 Task: Open Card Social Media Content Review in Board Influencer Marketing Platforms and Tools to Workspace Branding Agencies and add a team member Softage.3@softage.net, a label Green, a checklist Farm-to-Table, an attachment from Trello, a color Green and finally, add a card description 'Develop and launch new social media marketing campaign for influencer partnerships' and a comment 'This task requires us to be proactive and anticipate potential challenges before they arise.'. Add a start date 'Jan 07, 1900' with a due date 'Jan 14, 1900'
Action: Mouse moved to (122, 57)
Screenshot: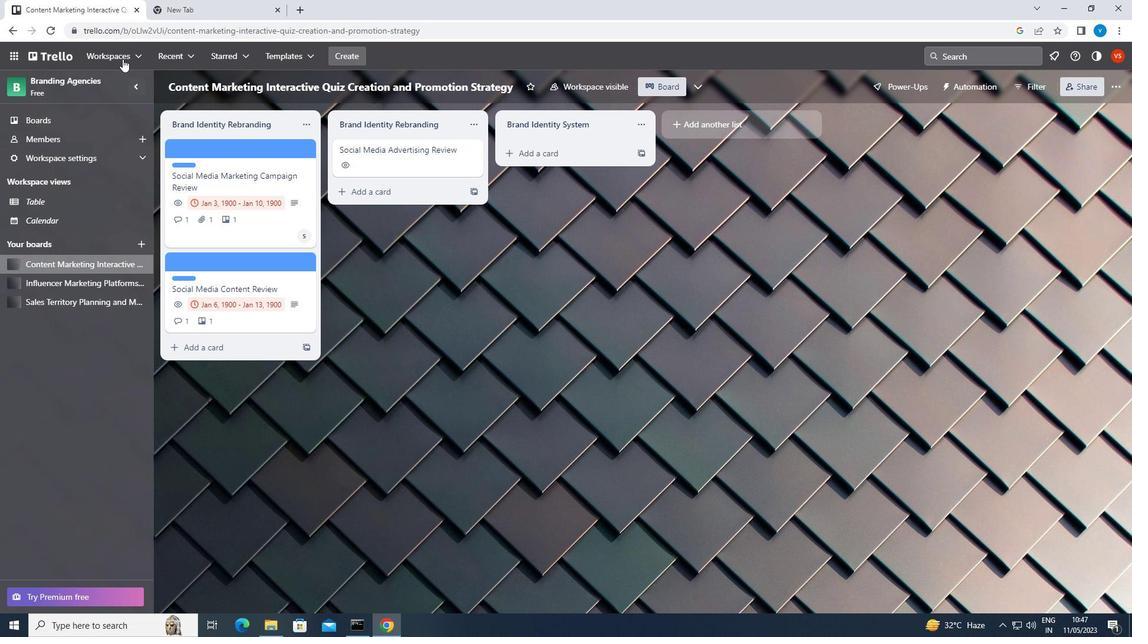 
Action: Mouse pressed left at (122, 57)
Screenshot: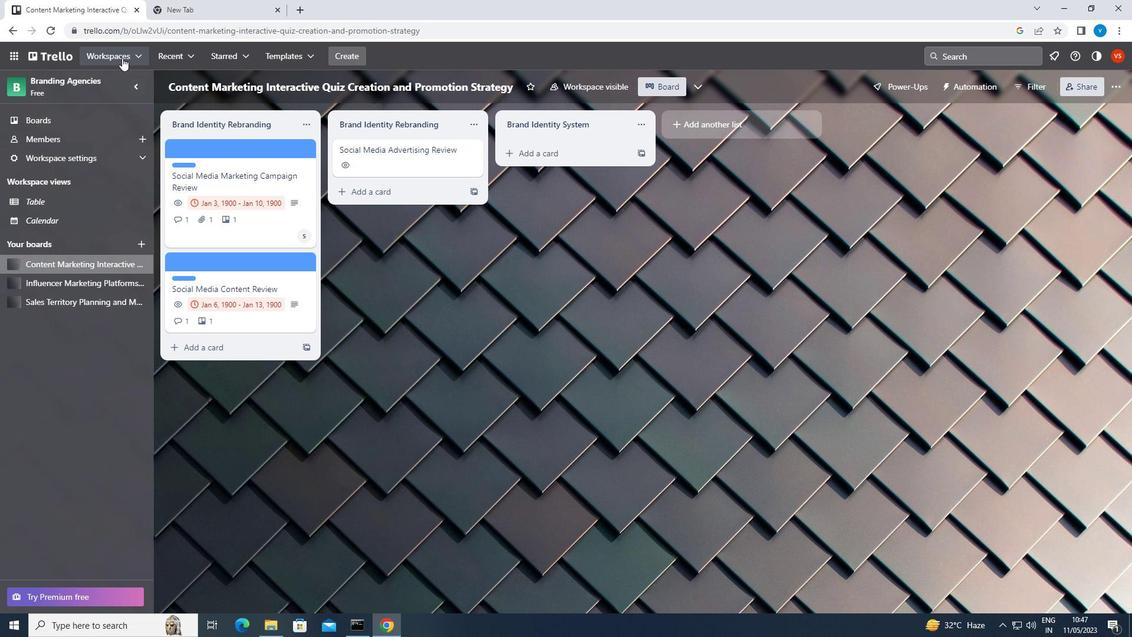 
Action: Mouse moved to (161, 218)
Screenshot: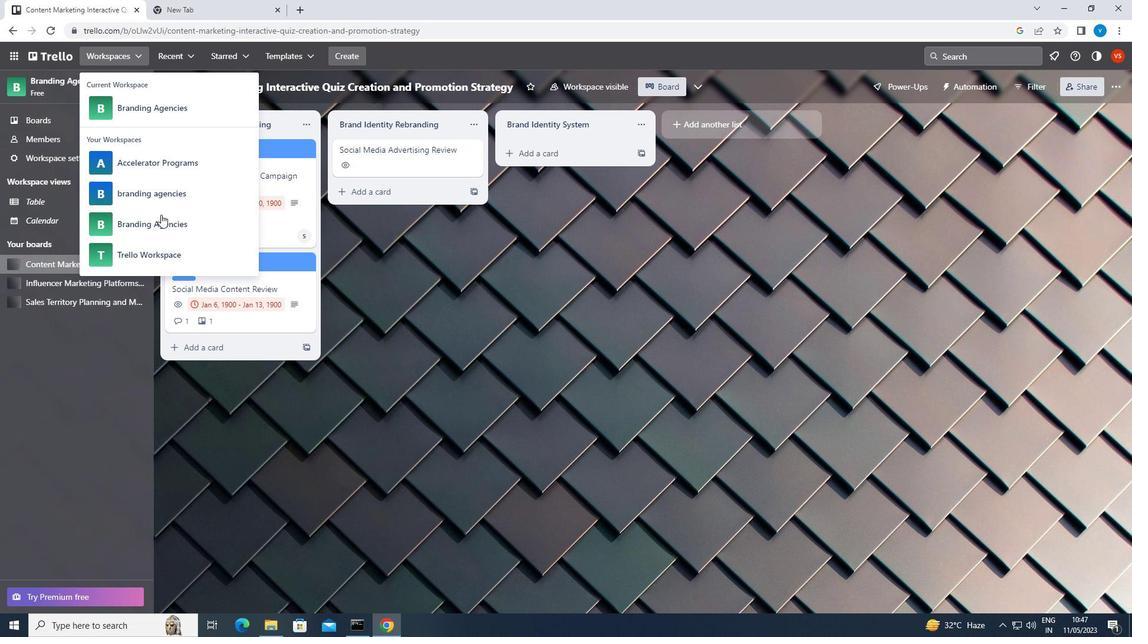 
Action: Mouse pressed left at (161, 218)
Screenshot: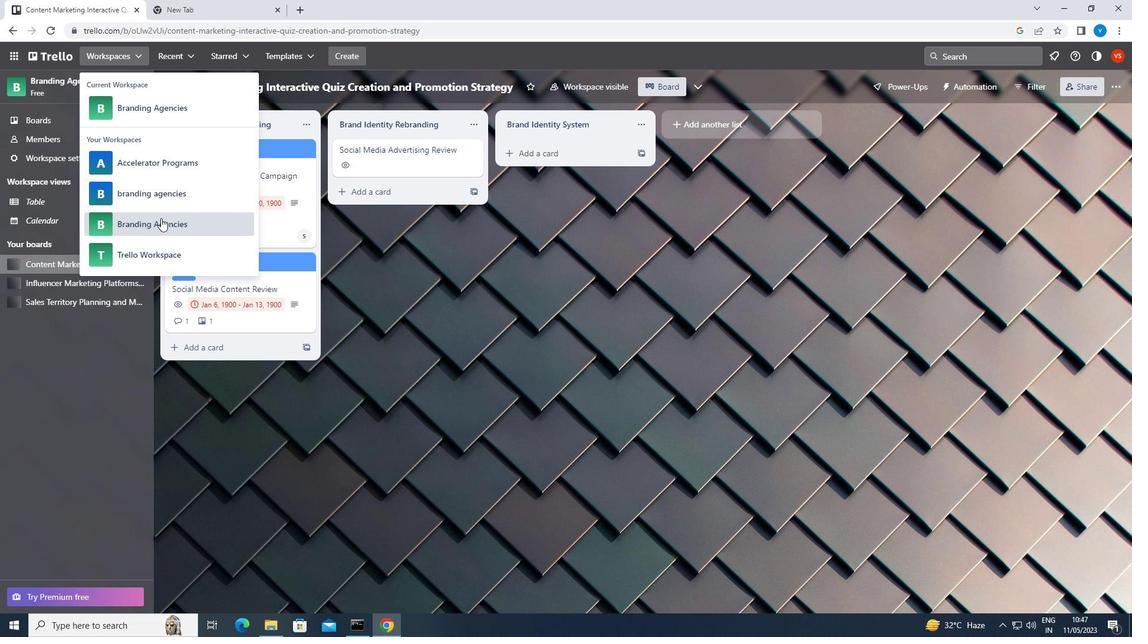 
Action: Mouse moved to (875, 472)
Screenshot: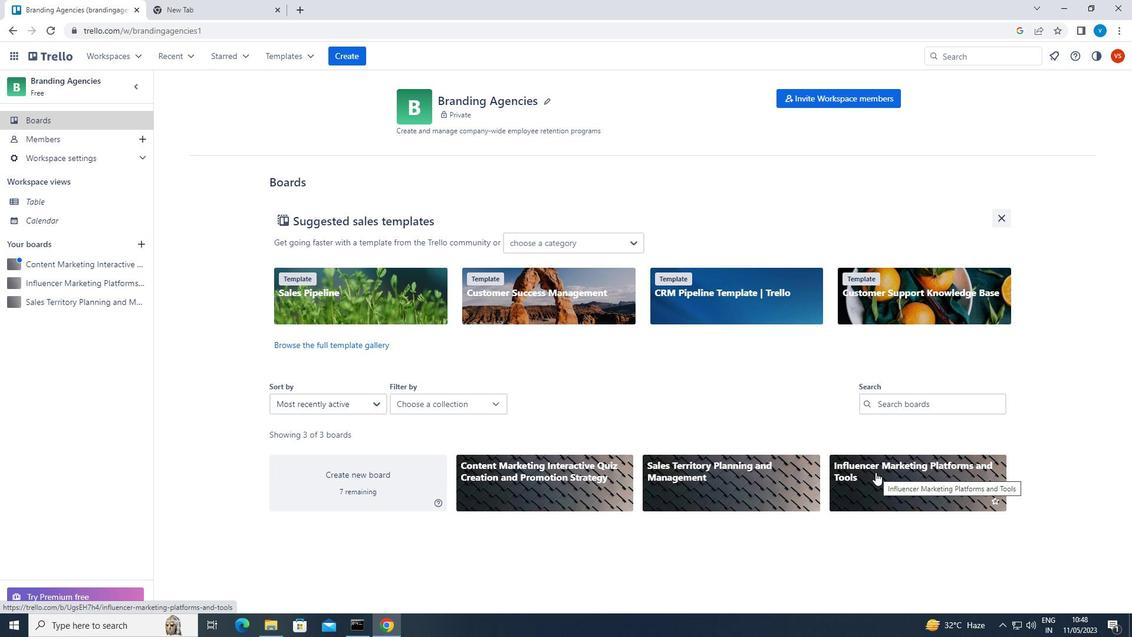 
Action: Mouse pressed left at (875, 472)
Screenshot: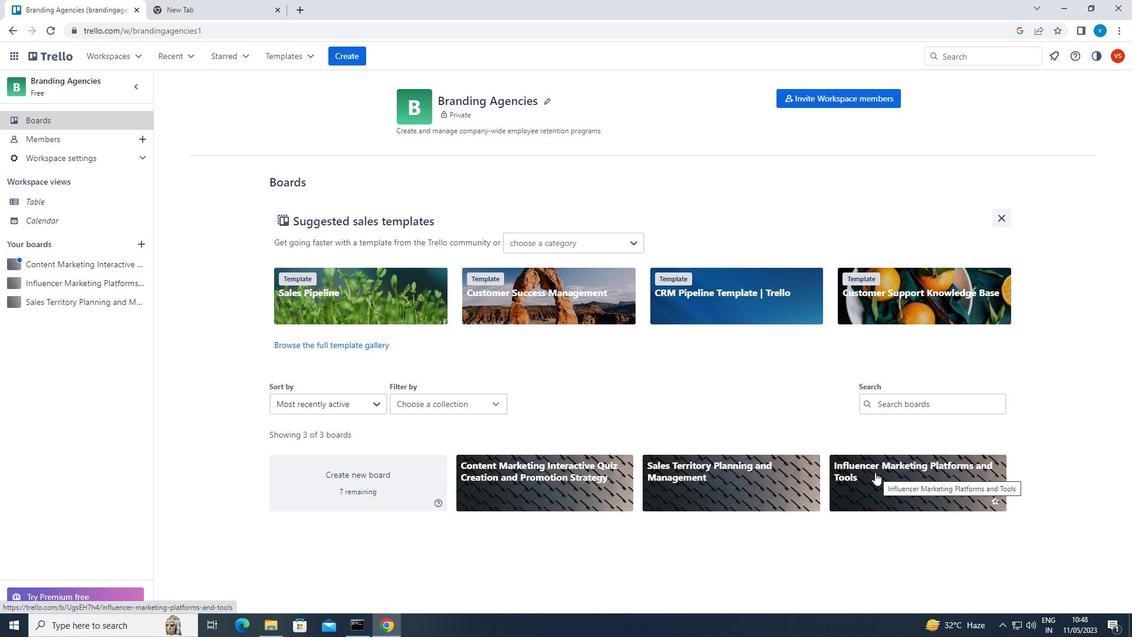 
Action: Mouse moved to (270, 258)
Screenshot: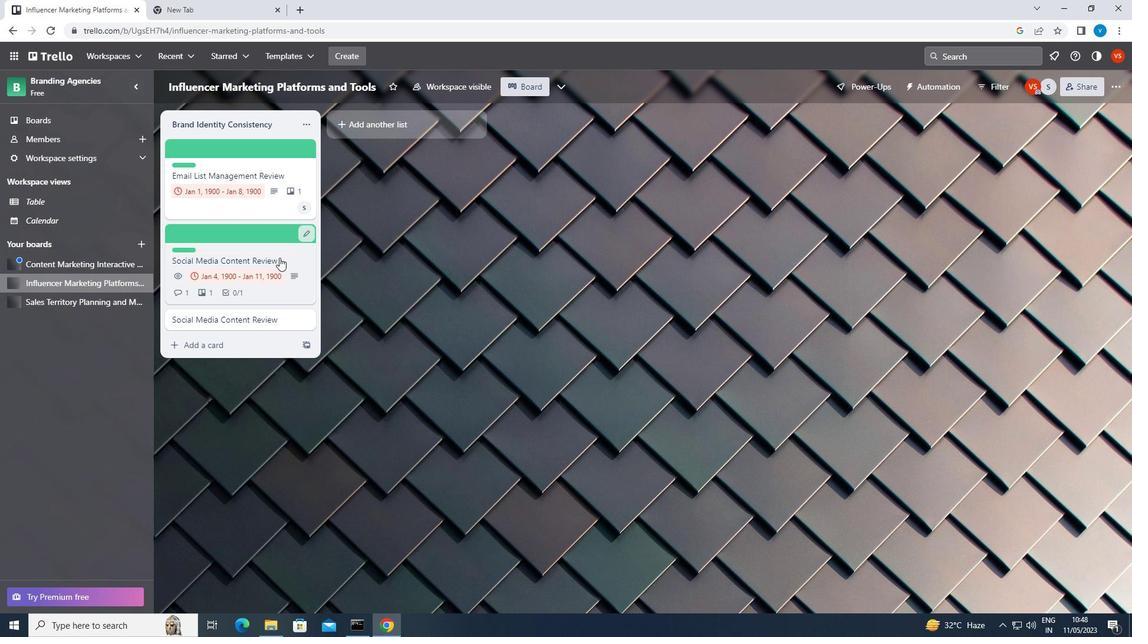 
Action: Mouse pressed left at (270, 258)
Screenshot: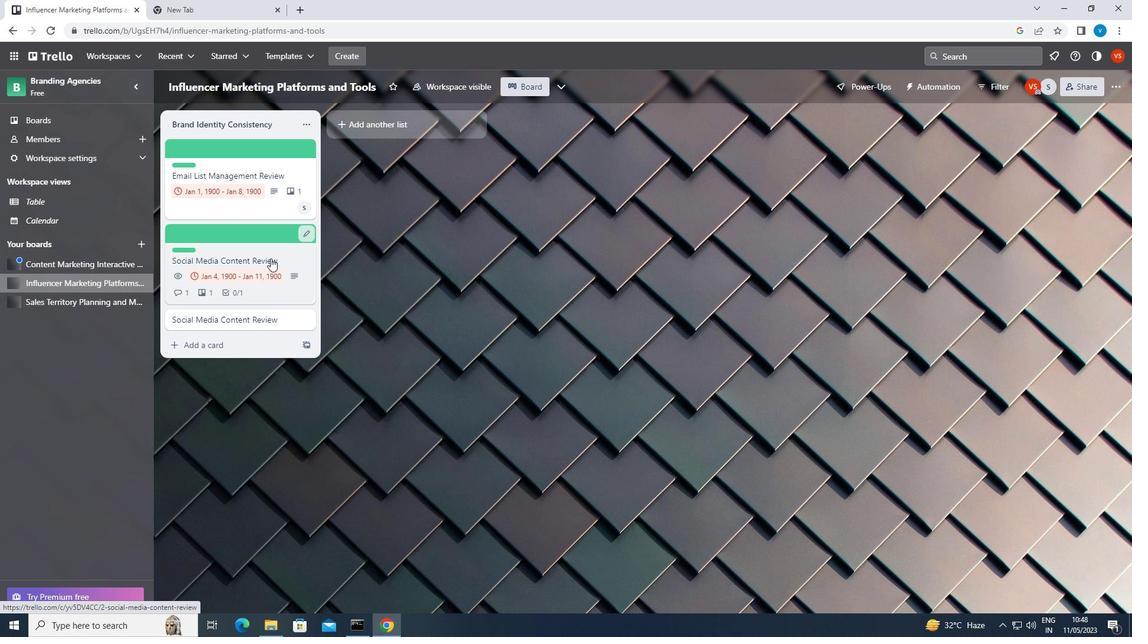 
Action: Mouse moved to (271, 320)
Screenshot: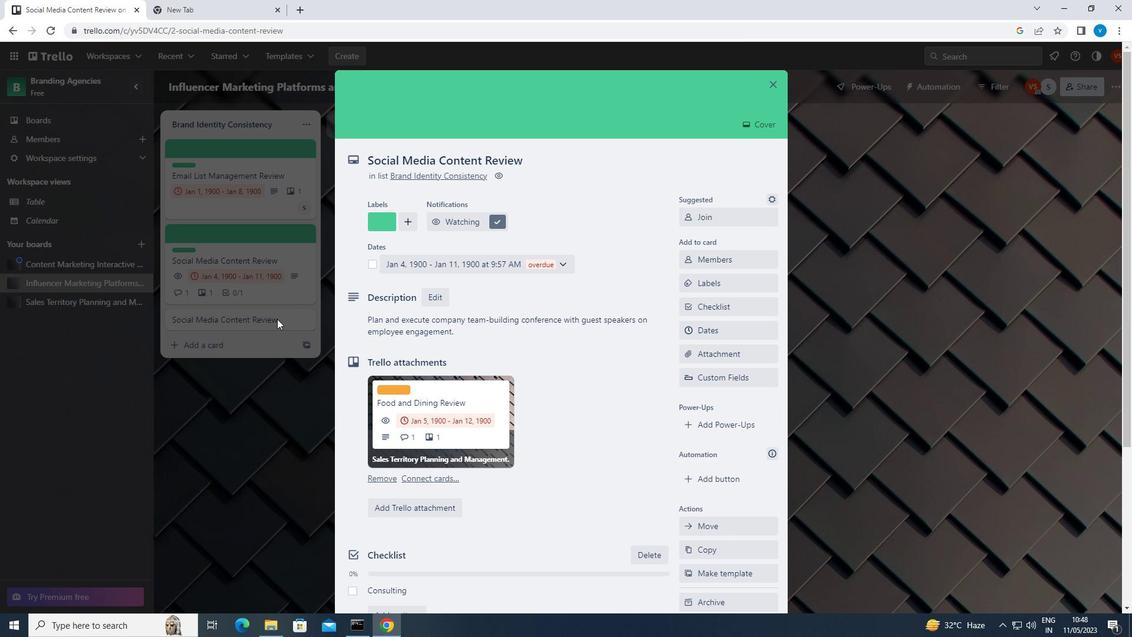 
Action: Mouse pressed left at (271, 320)
Screenshot: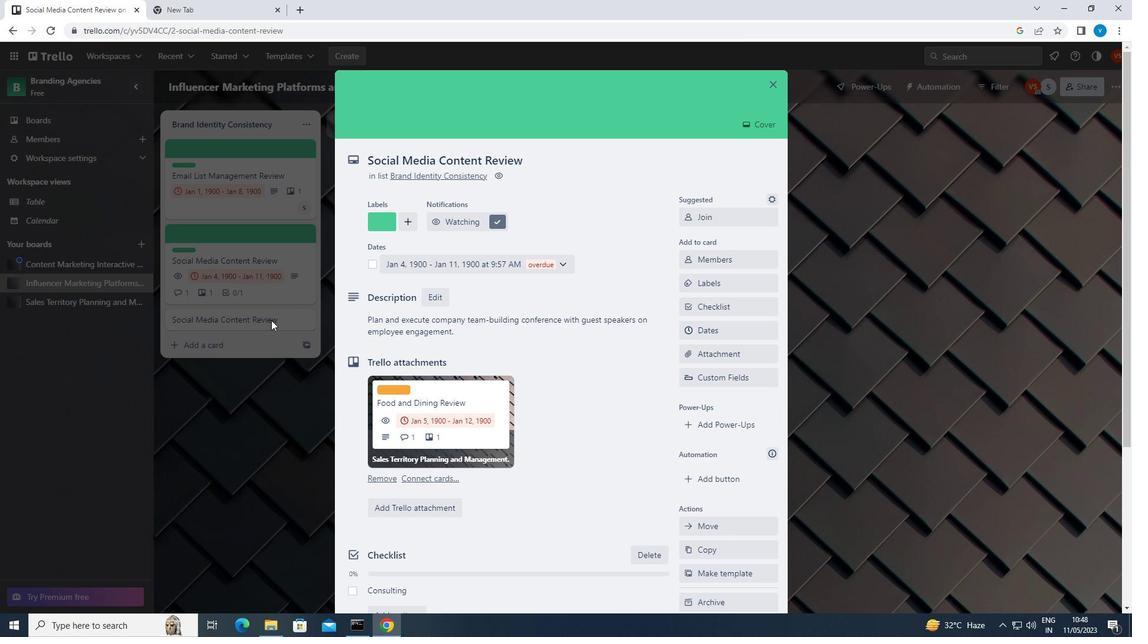 
Action: Mouse pressed left at (271, 320)
Screenshot: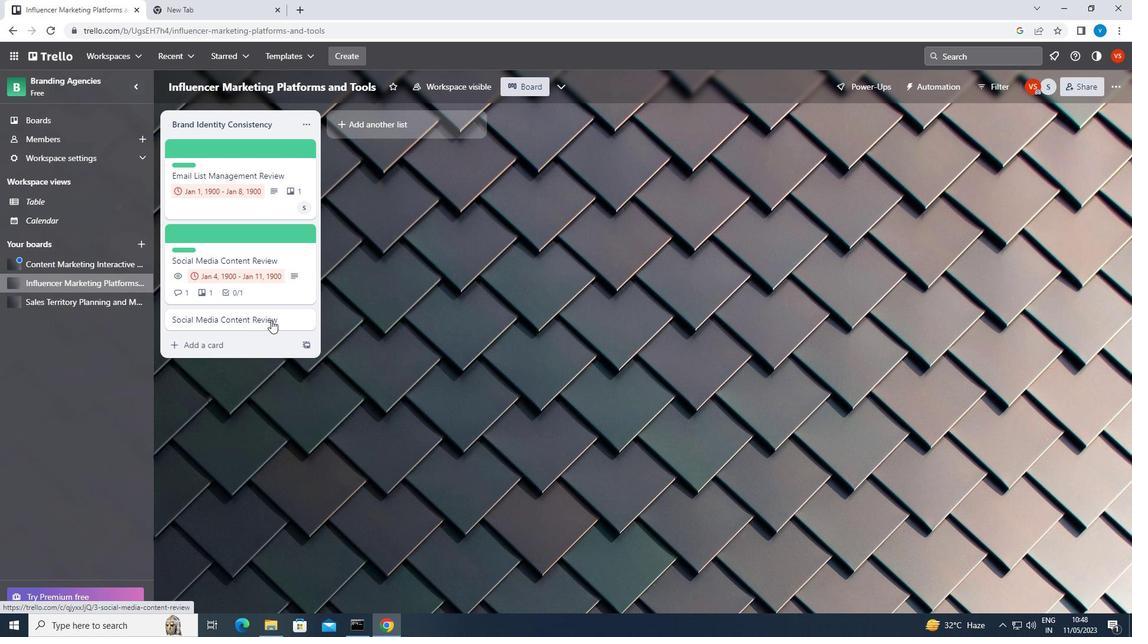 
Action: Mouse moved to (697, 192)
Screenshot: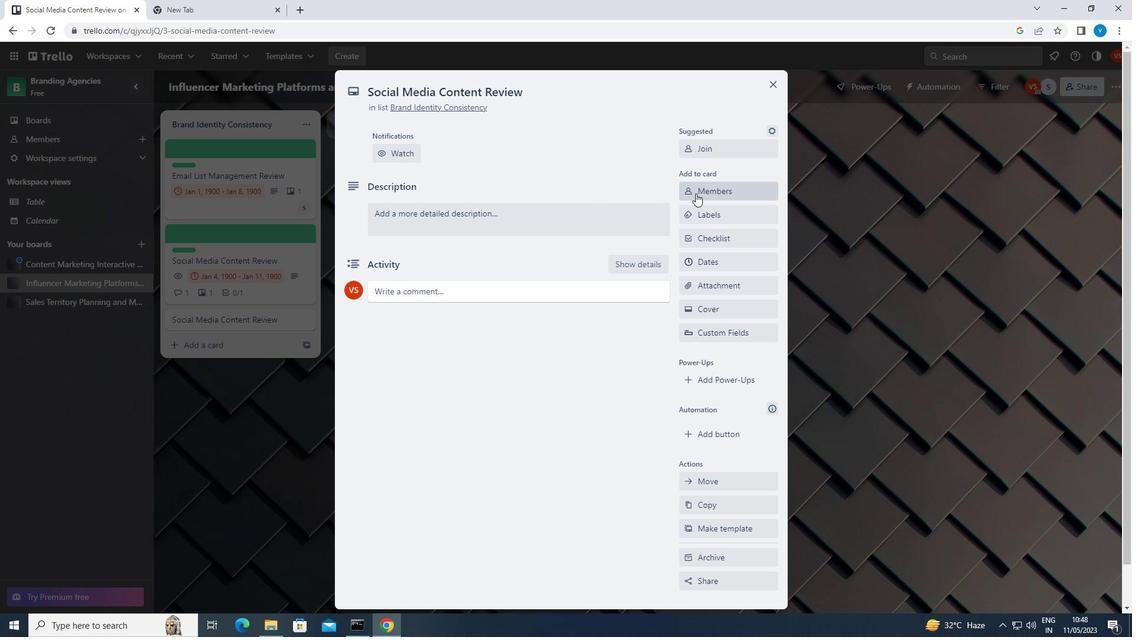 
Action: Mouse pressed left at (697, 192)
Screenshot: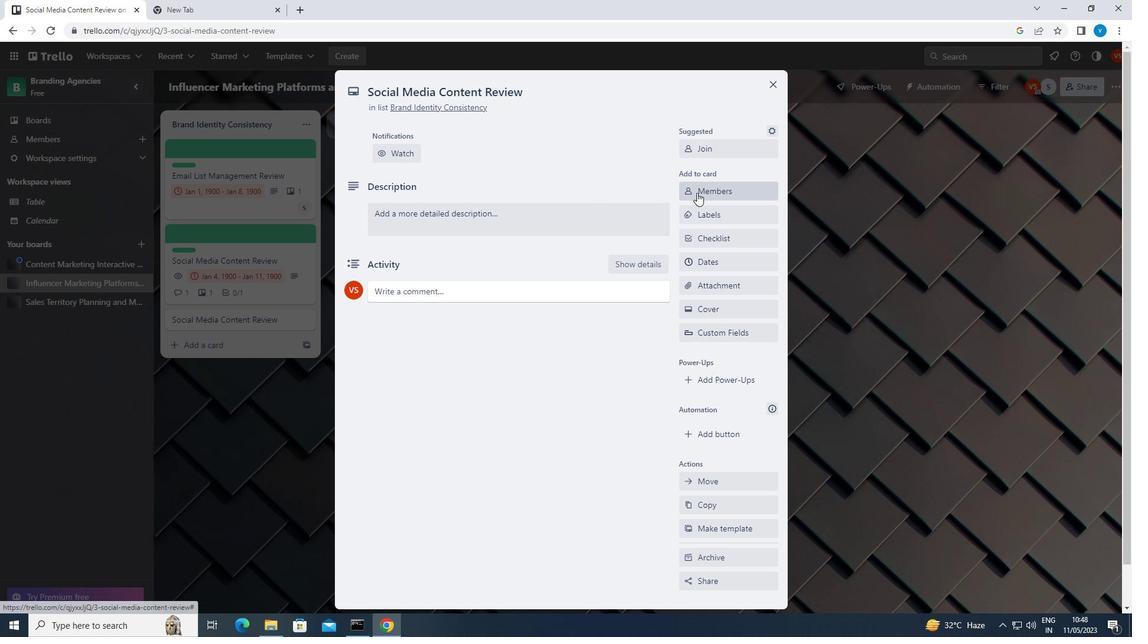 
Action: Mouse moved to (697, 197)
Screenshot: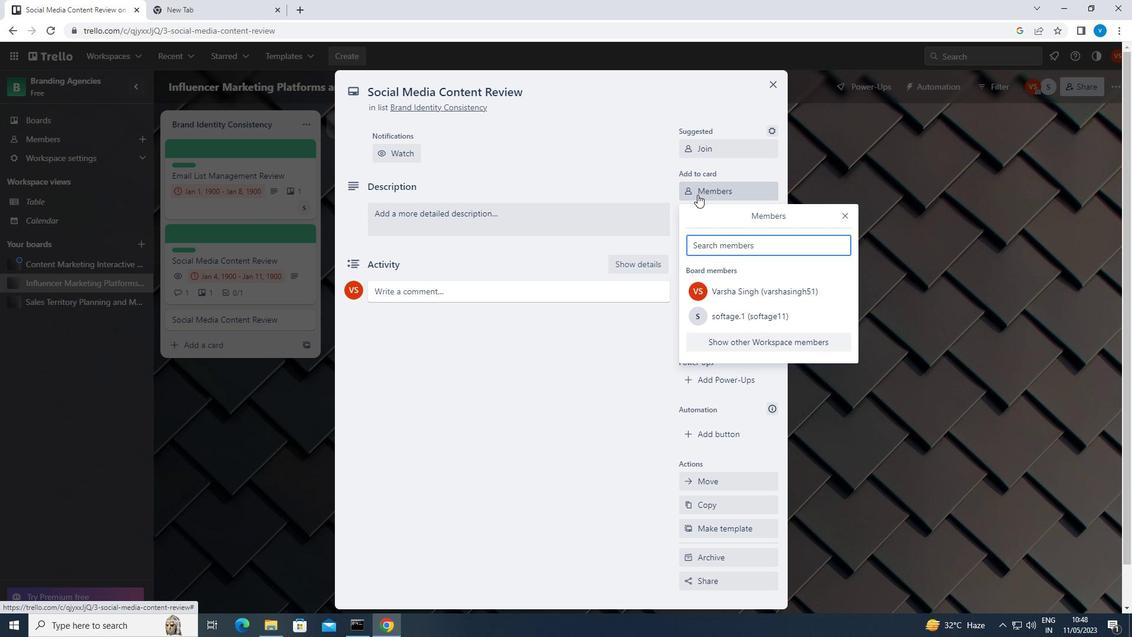 
Action: Key pressed <Key.shift><Key.shift>SOFTAGE.3<Key.shift><Key.shift><Key.shift><Key.shift><Key.shift><Key.shift><Key.shift><Key.shift><Key.shift>@SOFTAGE.NET
Screenshot: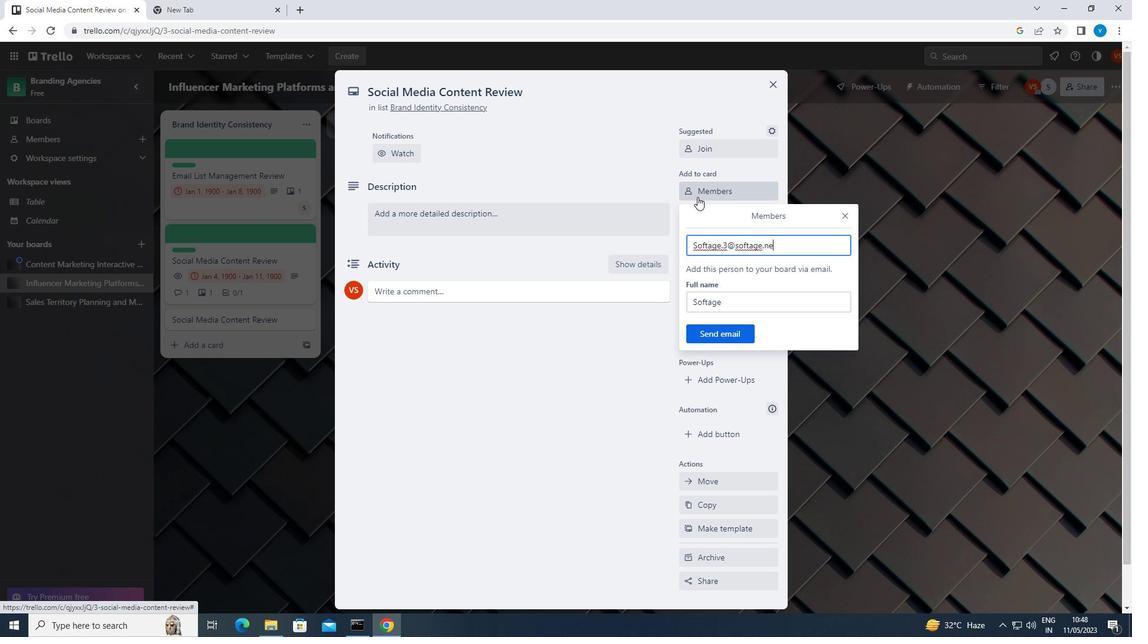 
Action: Mouse moved to (840, 218)
Screenshot: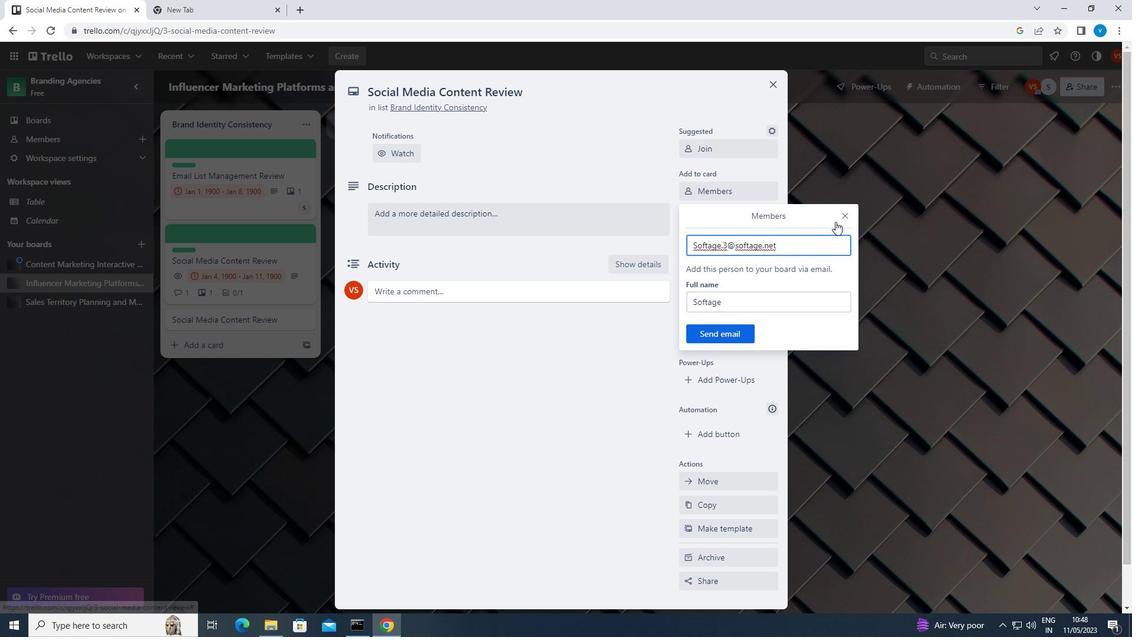 
Action: Mouse pressed left at (840, 218)
Screenshot: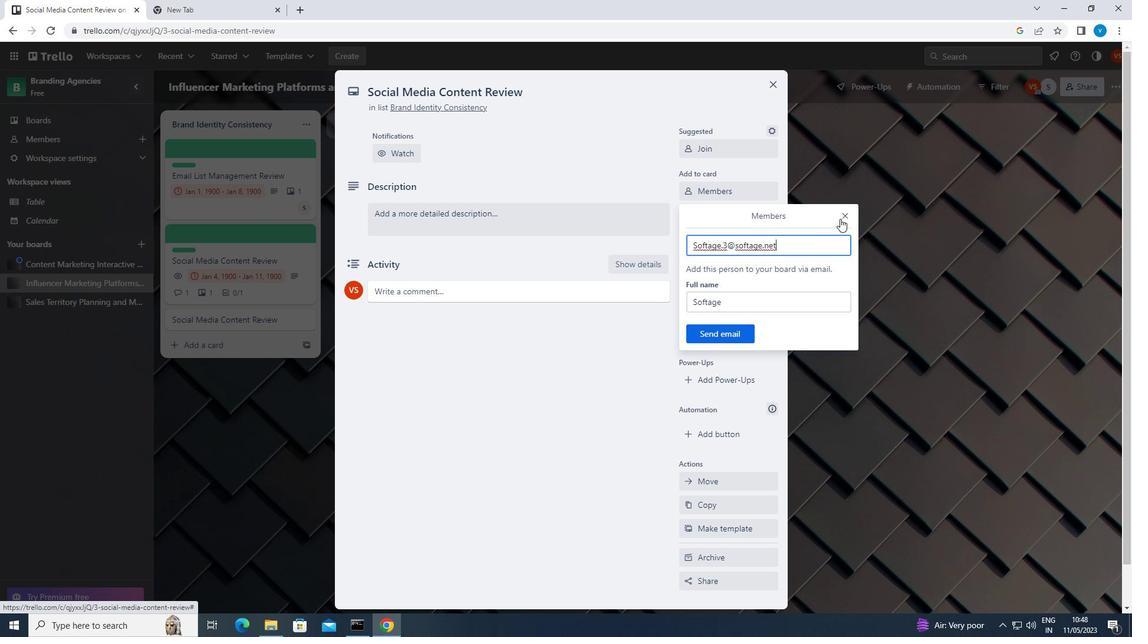 
Action: Mouse moved to (767, 214)
Screenshot: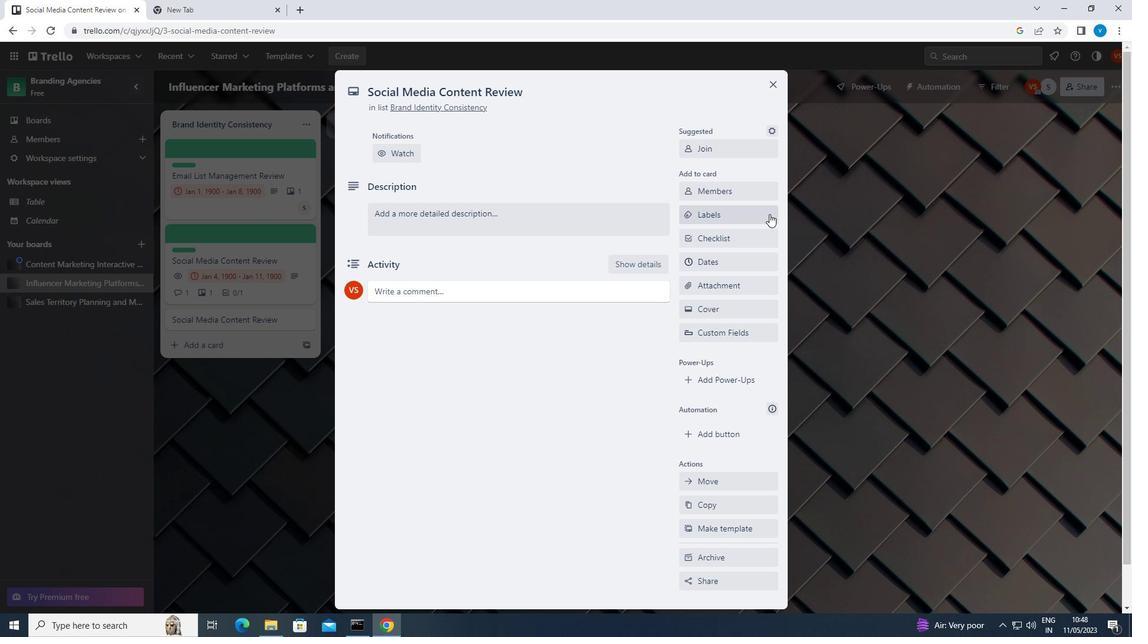 
Action: Mouse pressed left at (767, 214)
Screenshot: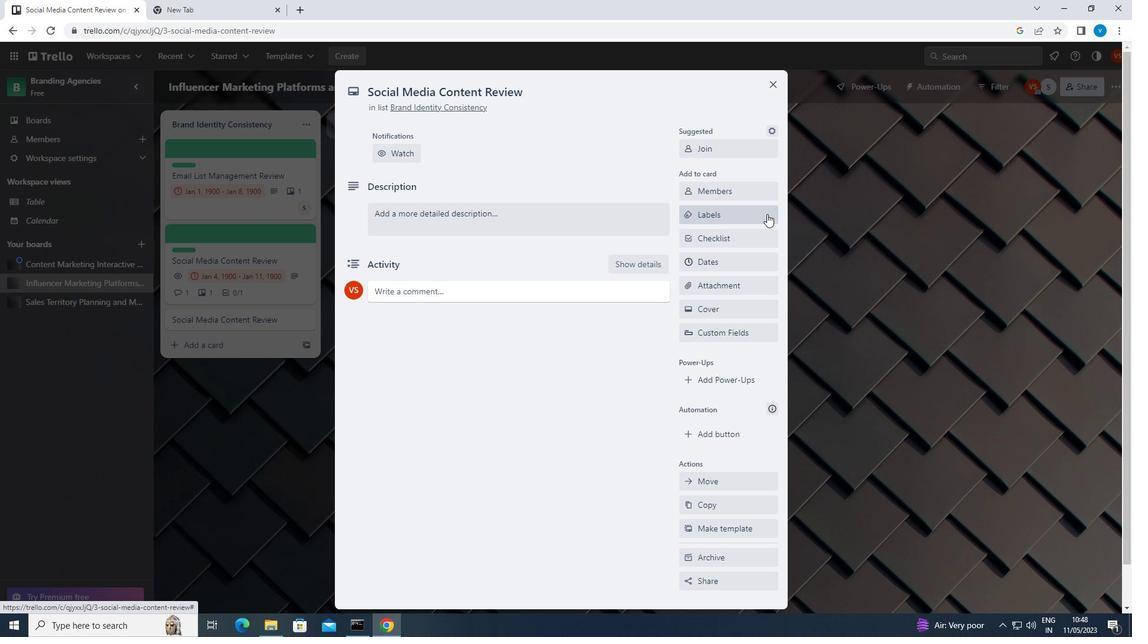 
Action: Mouse moved to (768, 309)
Screenshot: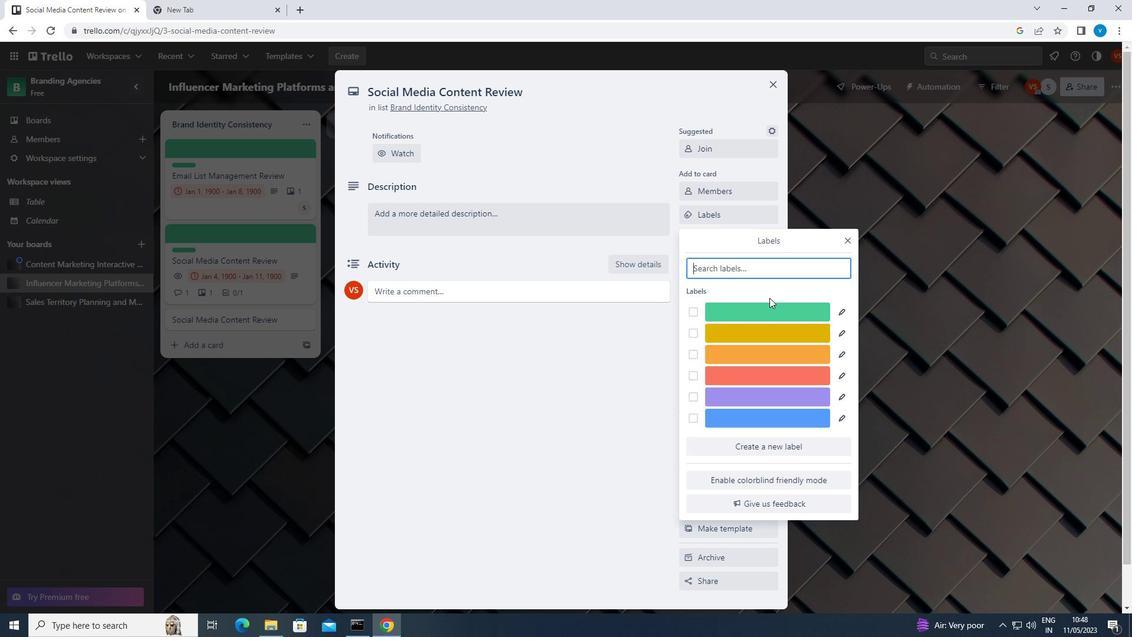 
Action: Mouse pressed left at (768, 309)
Screenshot: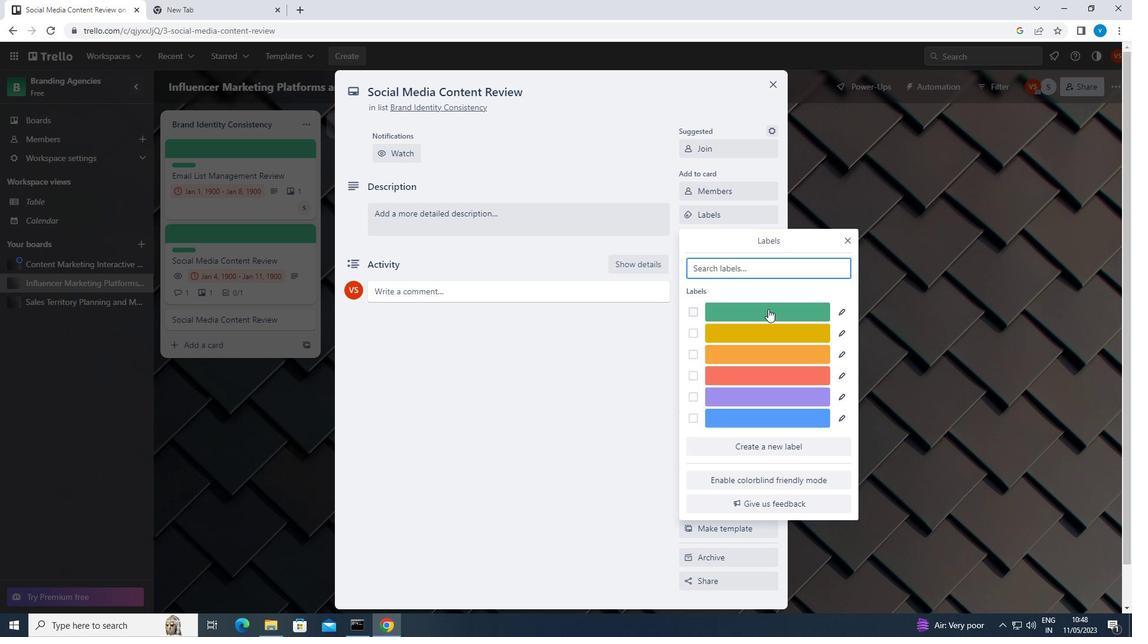 
Action: Mouse moved to (848, 240)
Screenshot: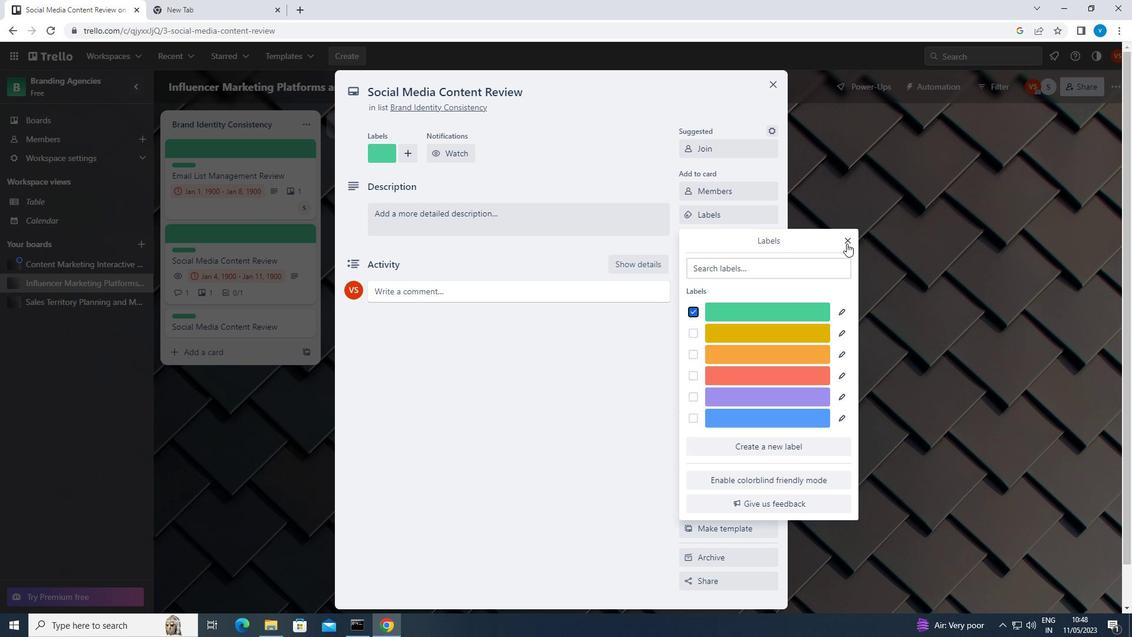 
Action: Mouse pressed left at (848, 240)
Screenshot: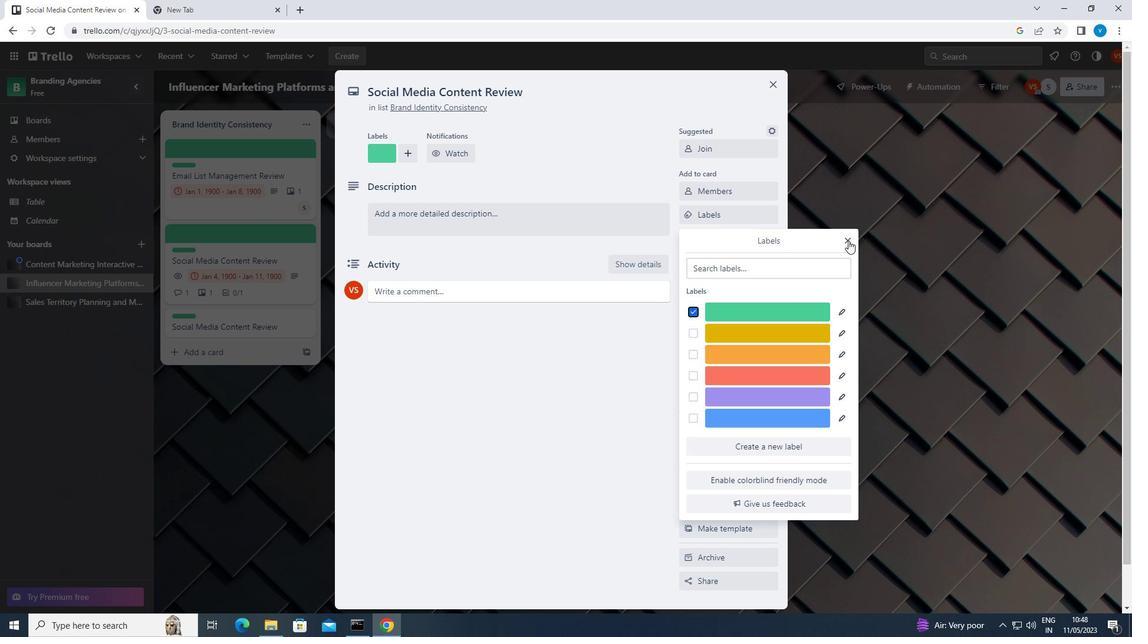 
Action: Mouse moved to (756, 243)
Screenshot: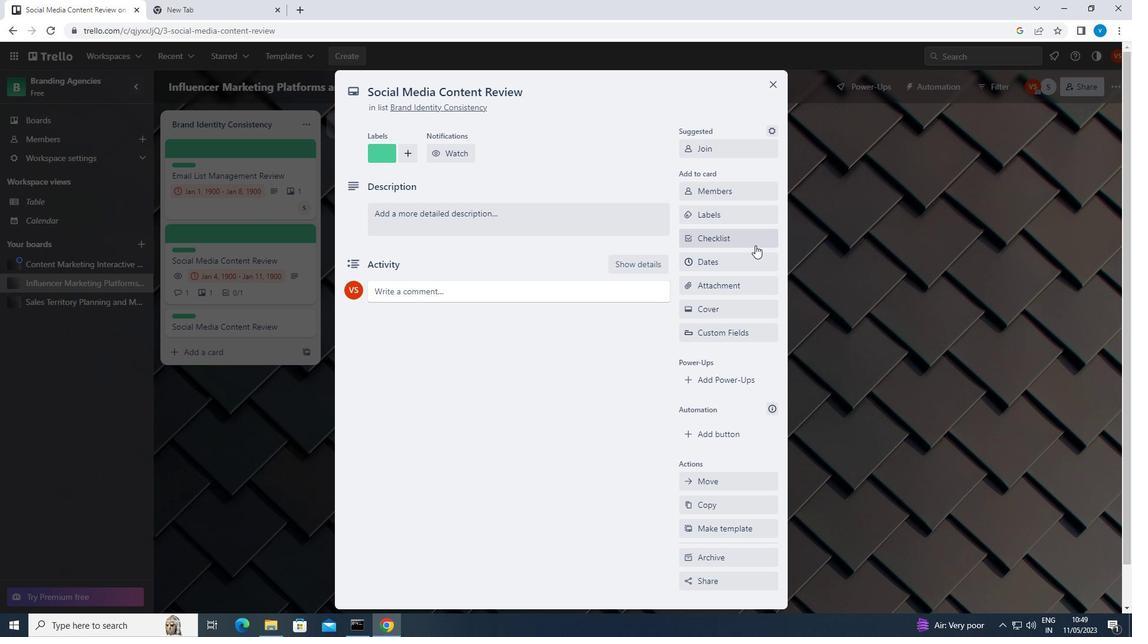 
Action: Mouse pressed left at (756, 243)
Screenshot: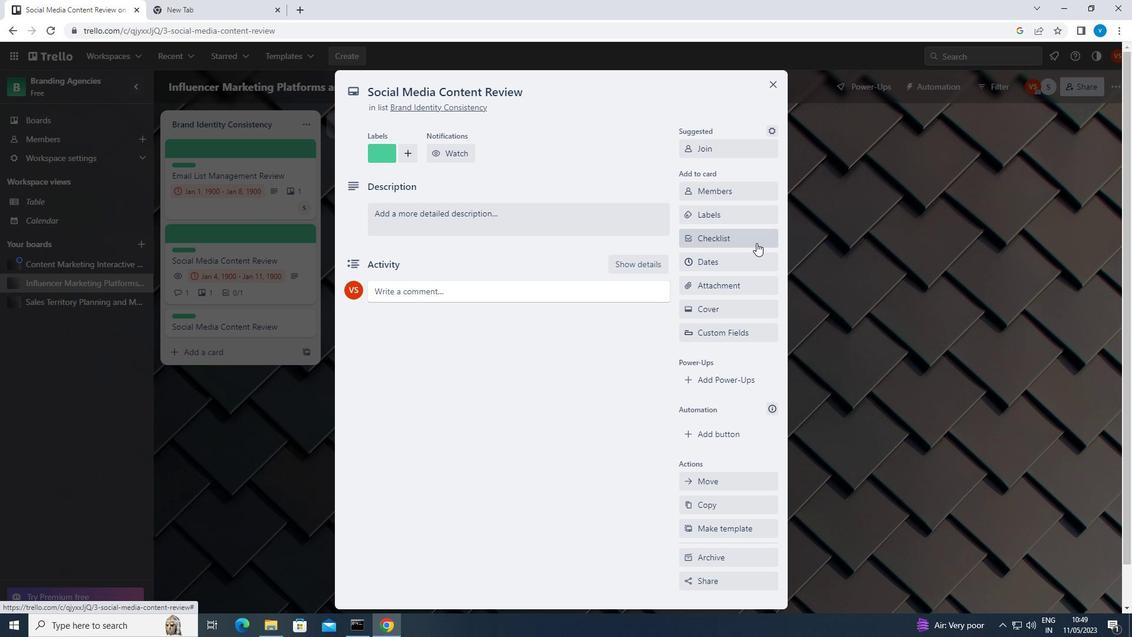 
Action: Mouse moved to (714, 370)
Screenshot: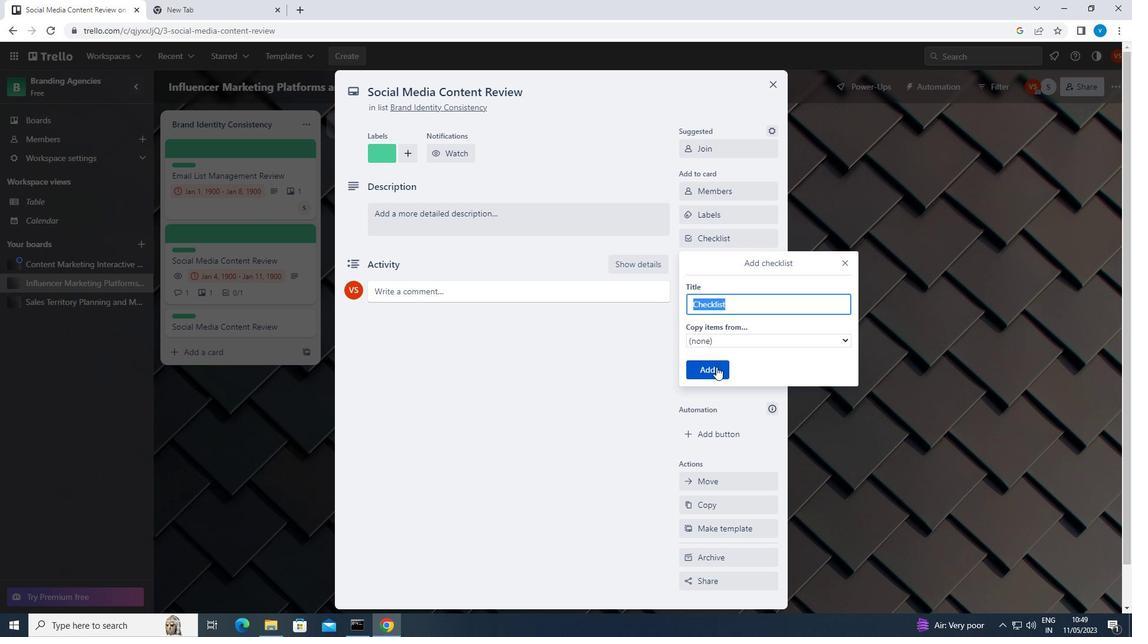 
Action: Mouse pressed left at (714, 370)
Screenshot: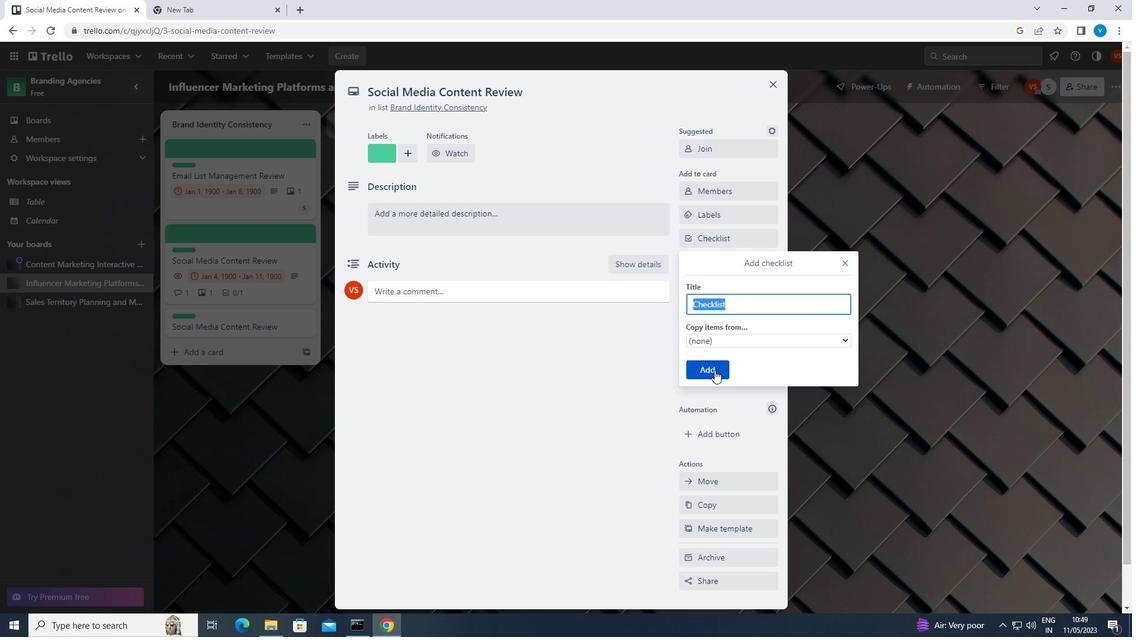 
Action: Mouse moved to (609, 340)
Screenshot: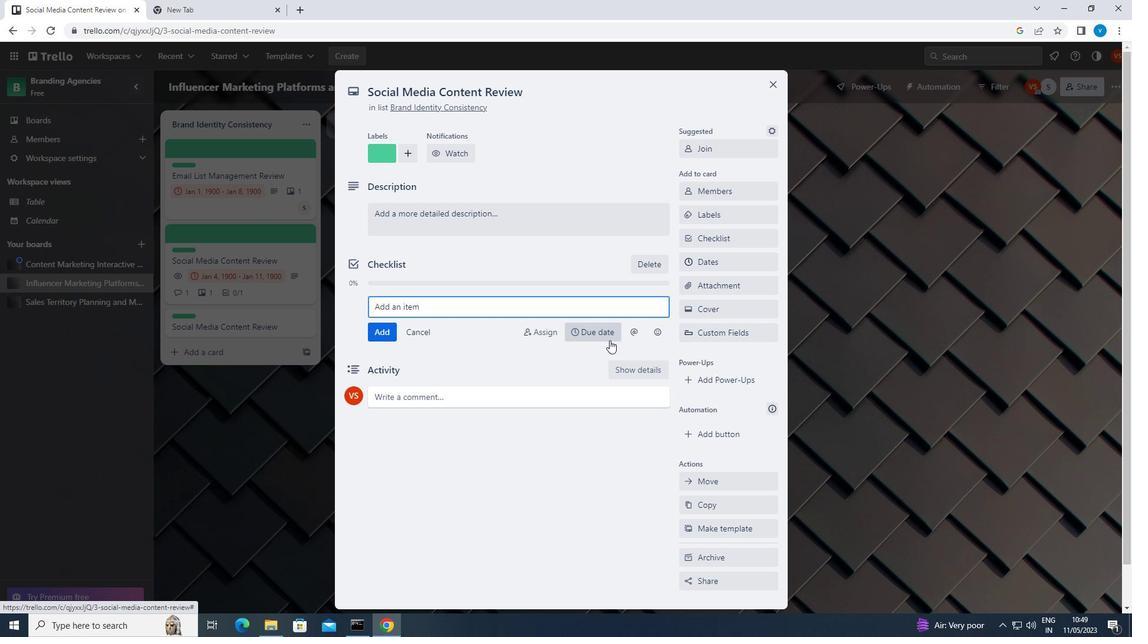 
Action: Key pressed <Key.shift>FARM-TO-<Key.shift><Key.shift>TABLE
Screenshot: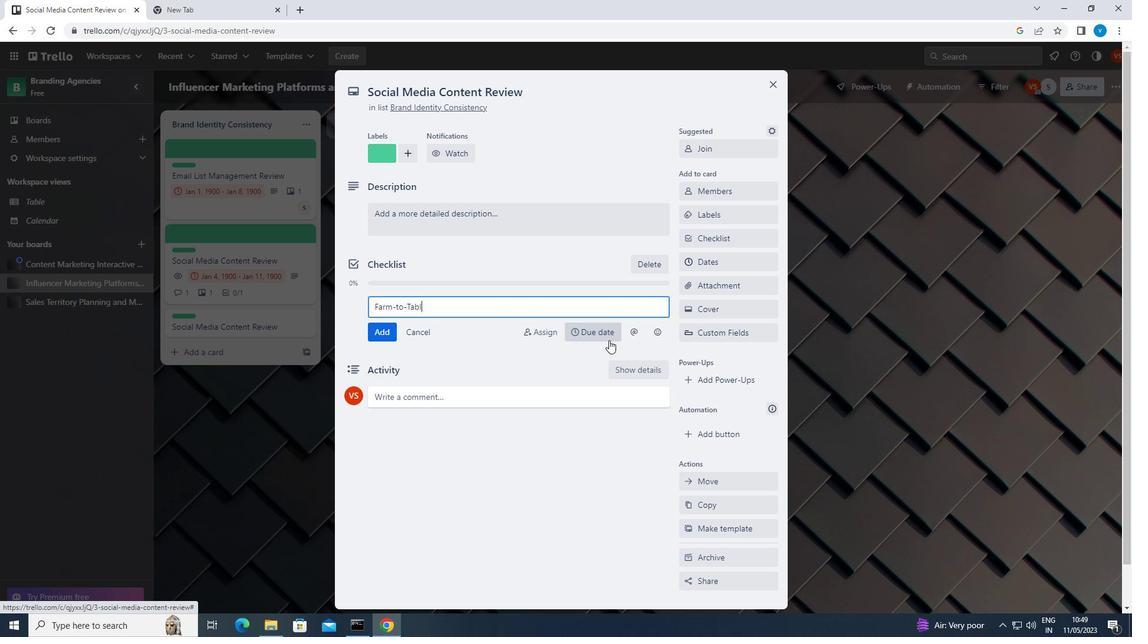 
Action: Mouse moved to (729, 299)
Screenshot: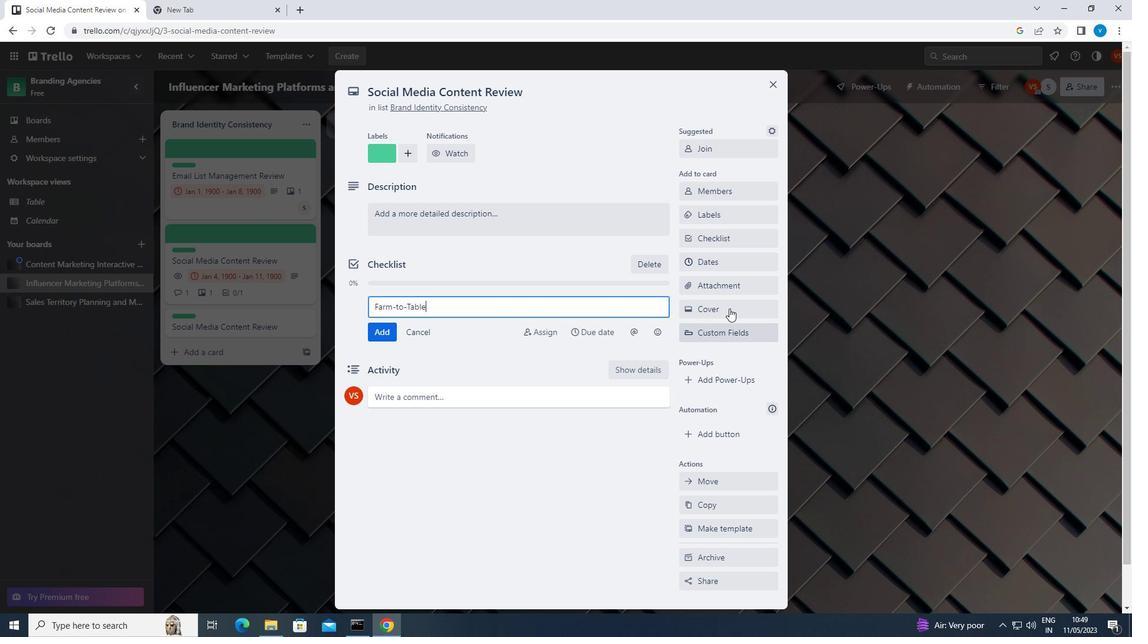 
Action: Mouse pressed left at (729, 299)
Screenshot: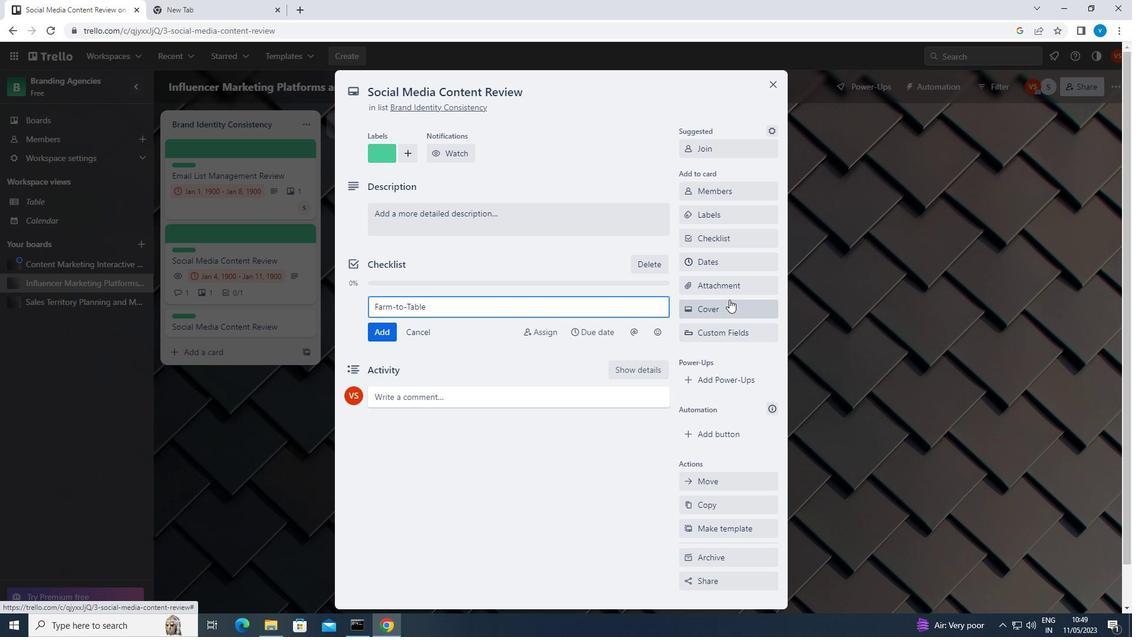 
Action: Mouse moved to (706, 184)
Screenshot: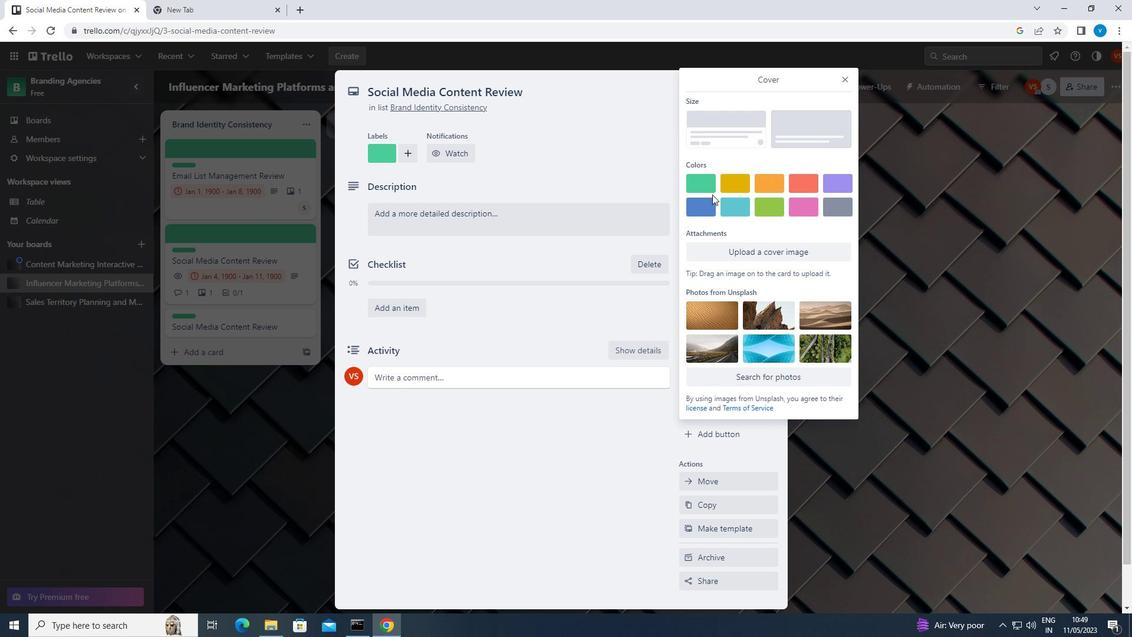 
Action: Mouse pressed left at (706, 184)
Screenshot: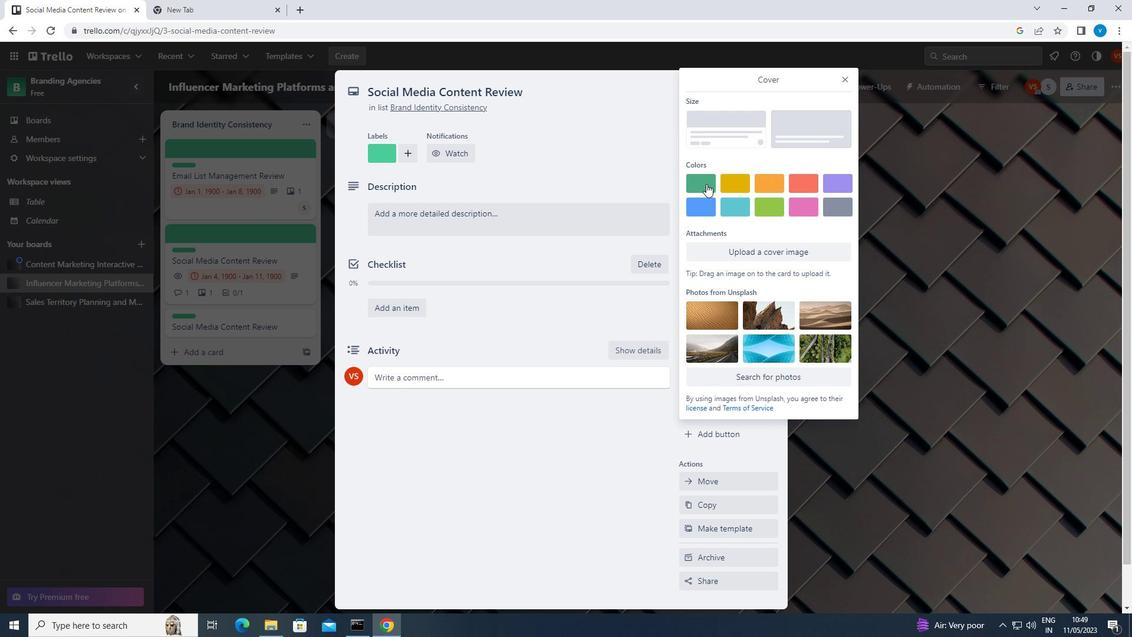 
Action: Mouse moved to (847, 76)
Screenshot: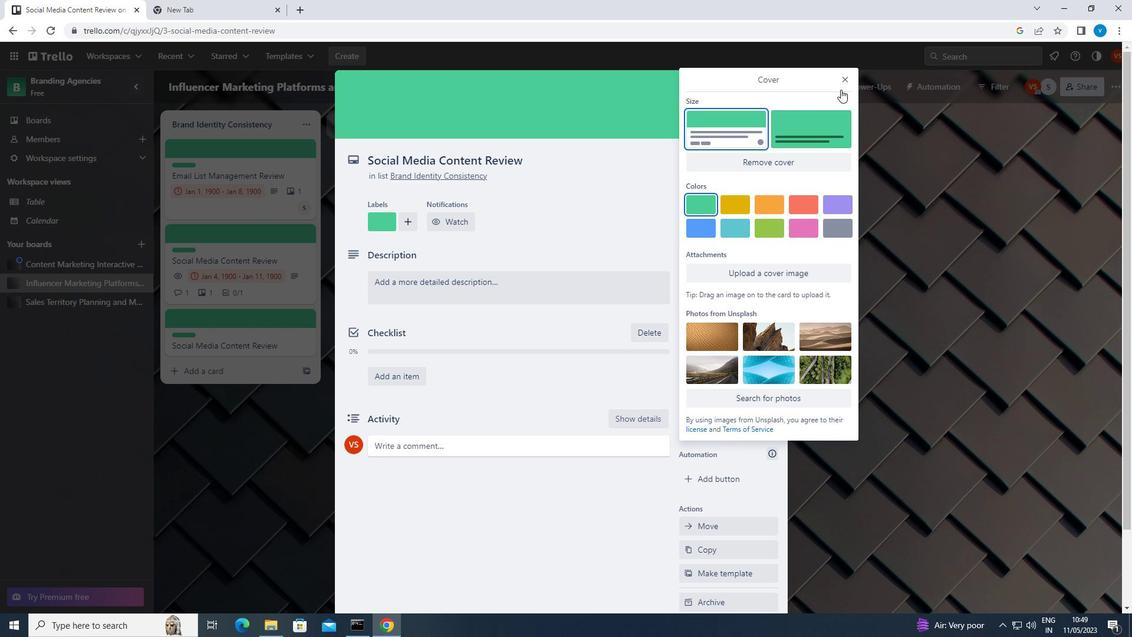 
Action: Mouse pressed left at (847, 76)
Screenshot: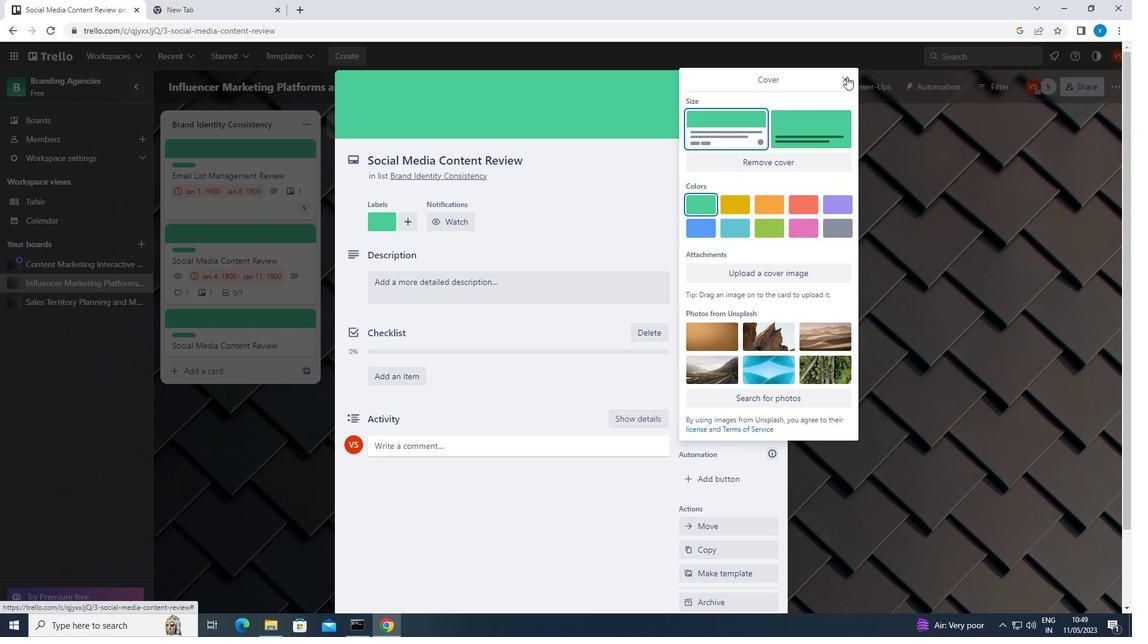
Action: Mouse moved to (545, 283)
Screenshot: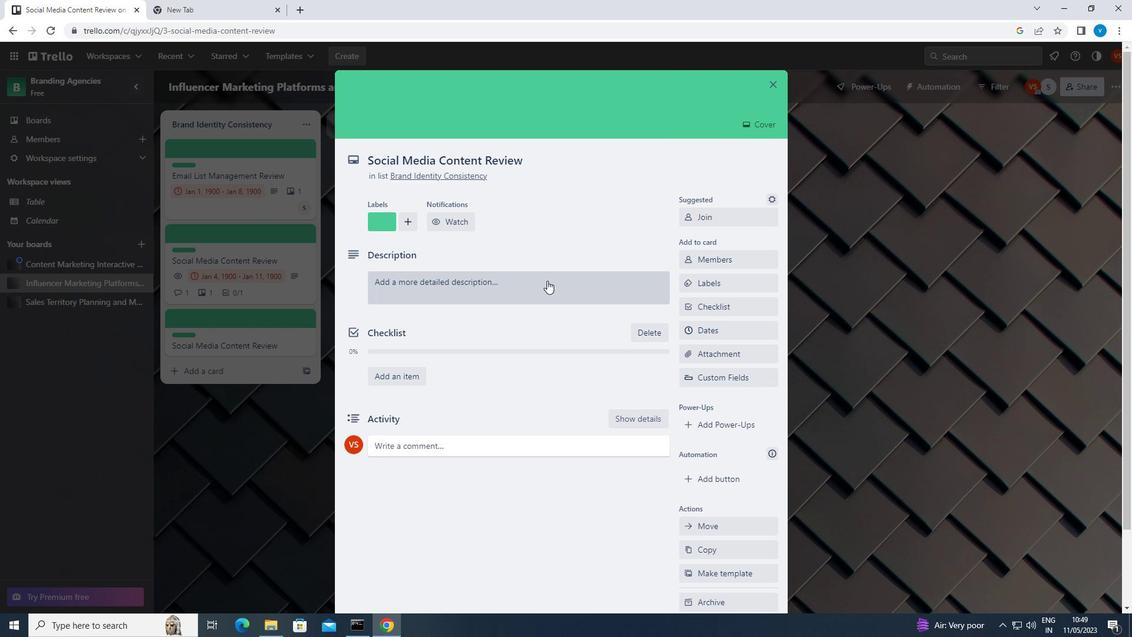 
Action: Mouse pressed left at (545, 283)
Screenshot: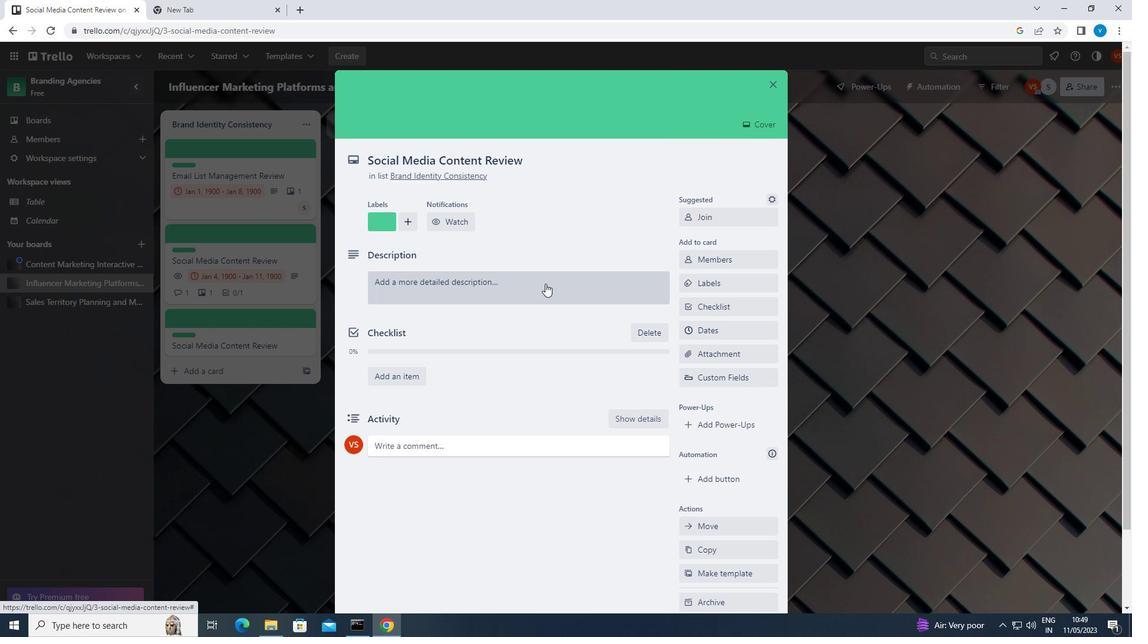 
Action: Mouse moved to (543, 307)
Screenshot: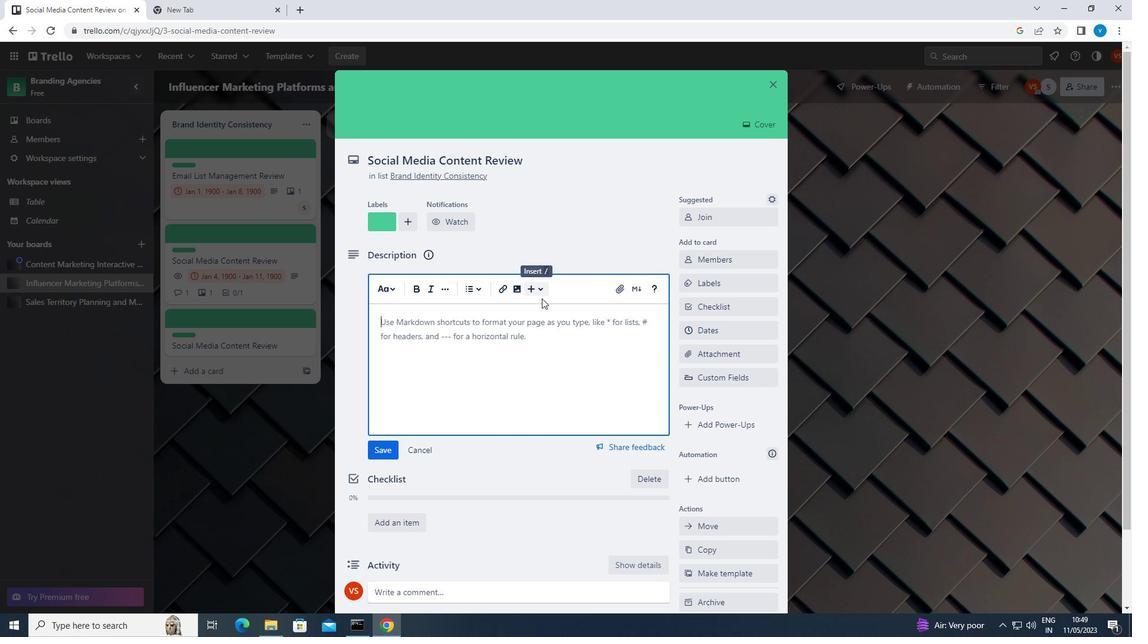 
Action: Key pressed <Key.shift><Key.shift><Key.shift>DEVELOP<Key.space>AND<Key.space>LAUNCH<Key.space>NEW<Key.space>SOCIAL<Key.space>MEDIA<Key.space>MARKETING<Key.space>CAMPAIGN<Key.space>FOR<Key.space>INFLUENCER<Key.space>PARTNERSHIPS.
Screenshot: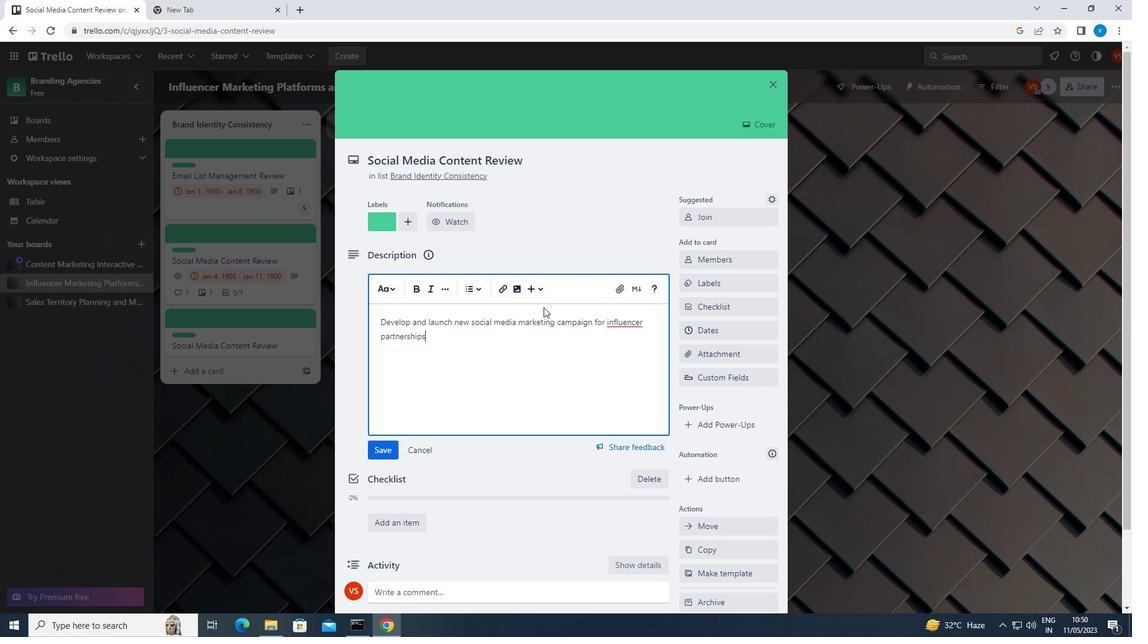 
Action: Mouse moved to (494, 445)
Screenshot: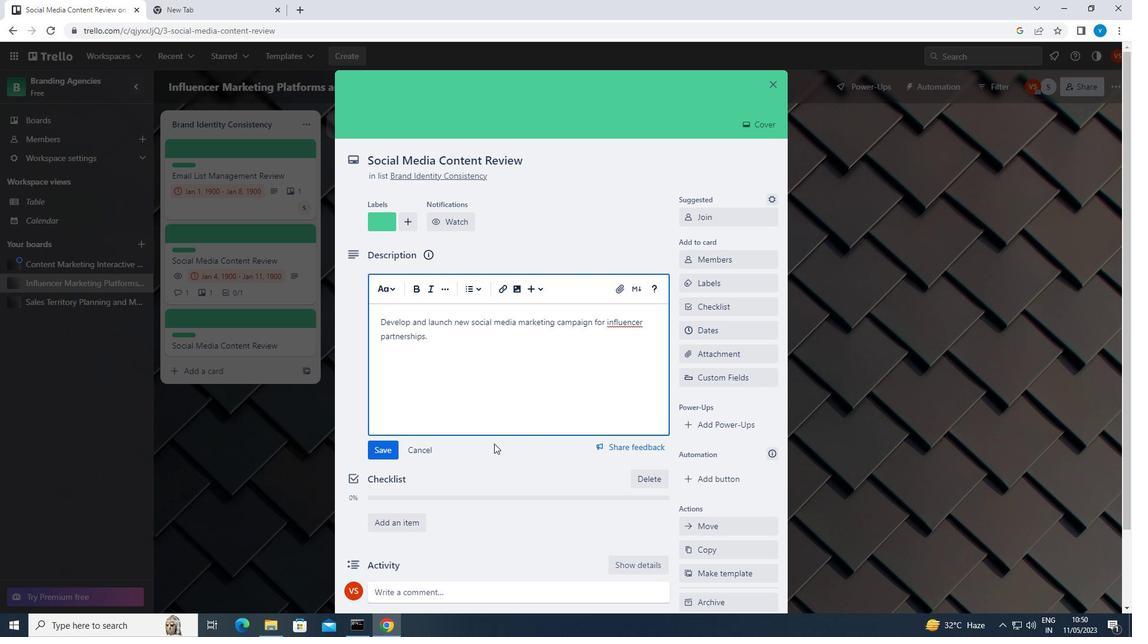 
Action: Mouse scrolled (494, 444) with delta (0, 0)
Screenshot: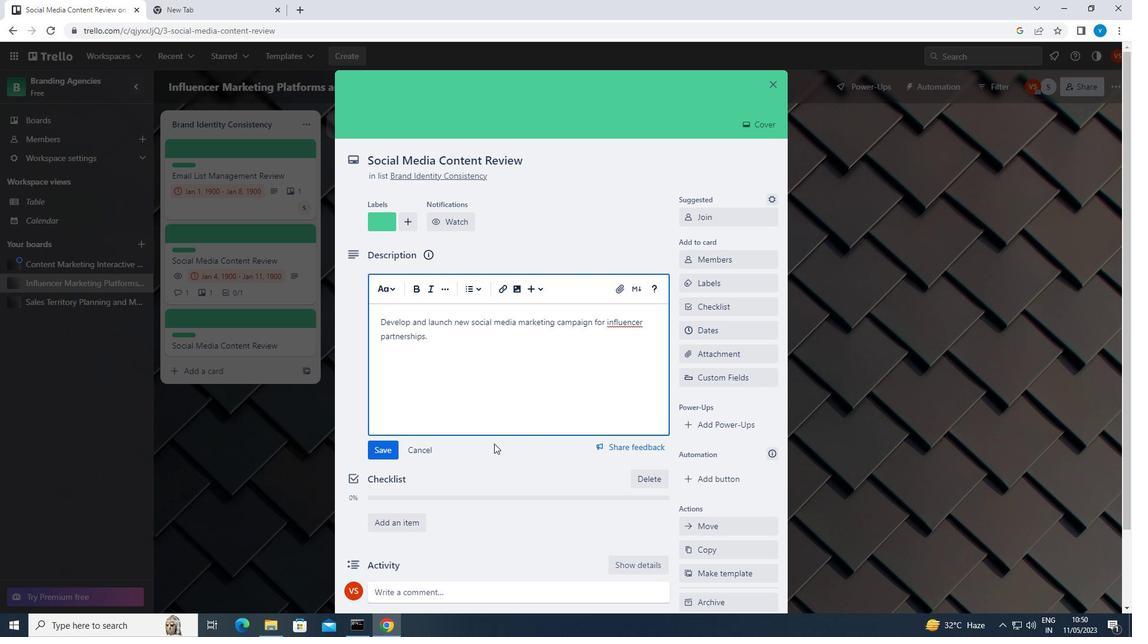 
Action: Mouse scrolled (494, 444) with delta (0, 0)
Screenshot: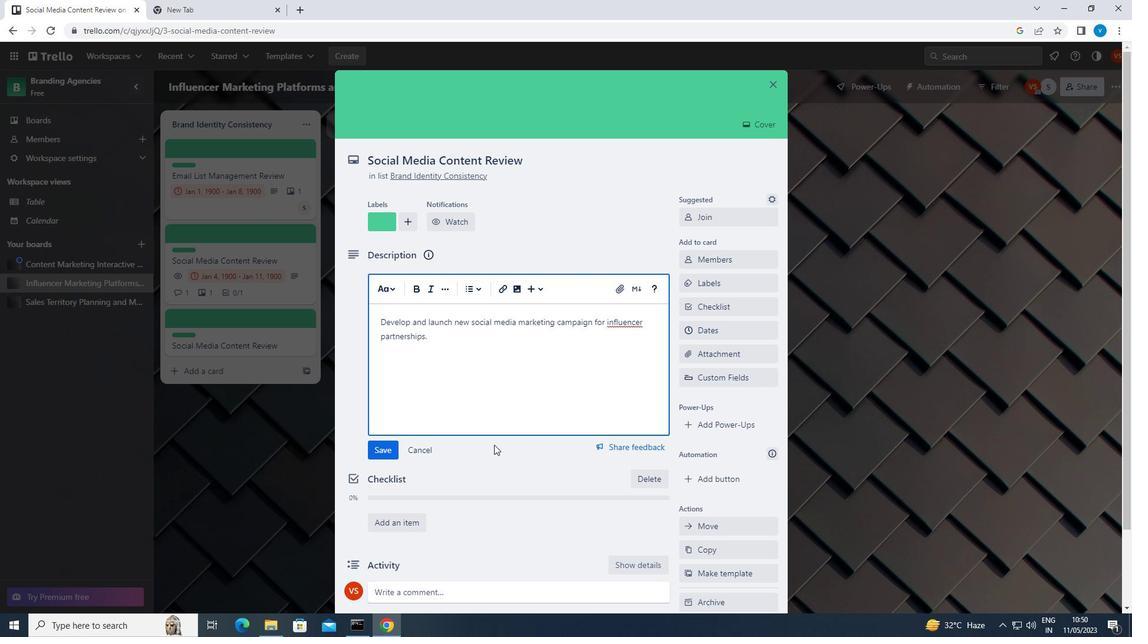 
Action: Mouse moved to (494, 445)
Screenshot: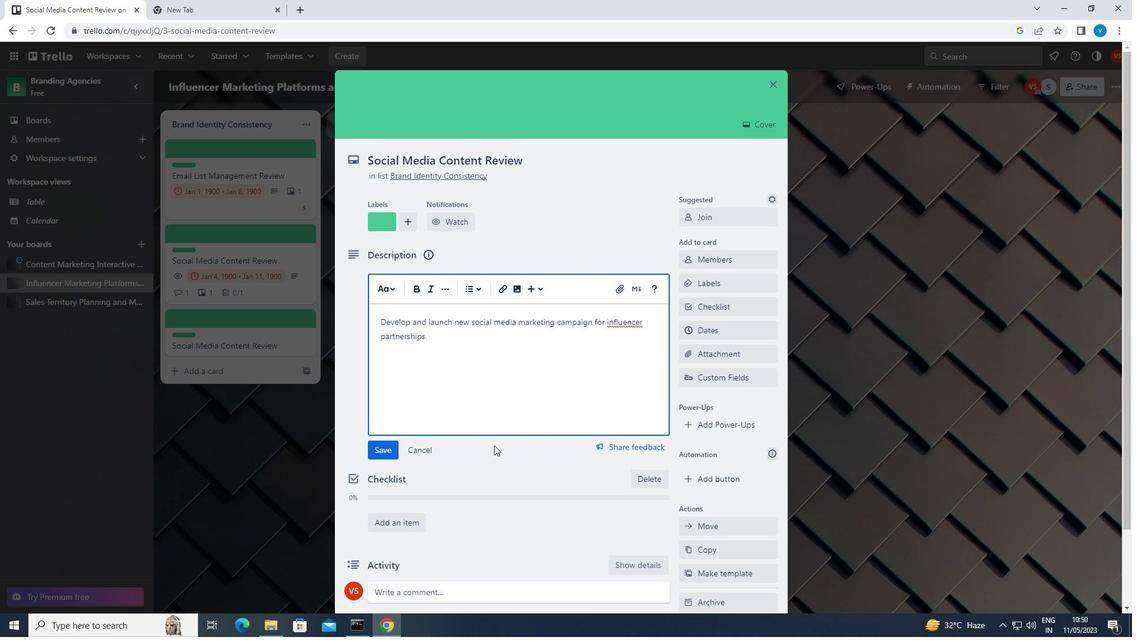 
Action: Mouse scrolled (494, 444) with delta (0, 0)
Screenshot: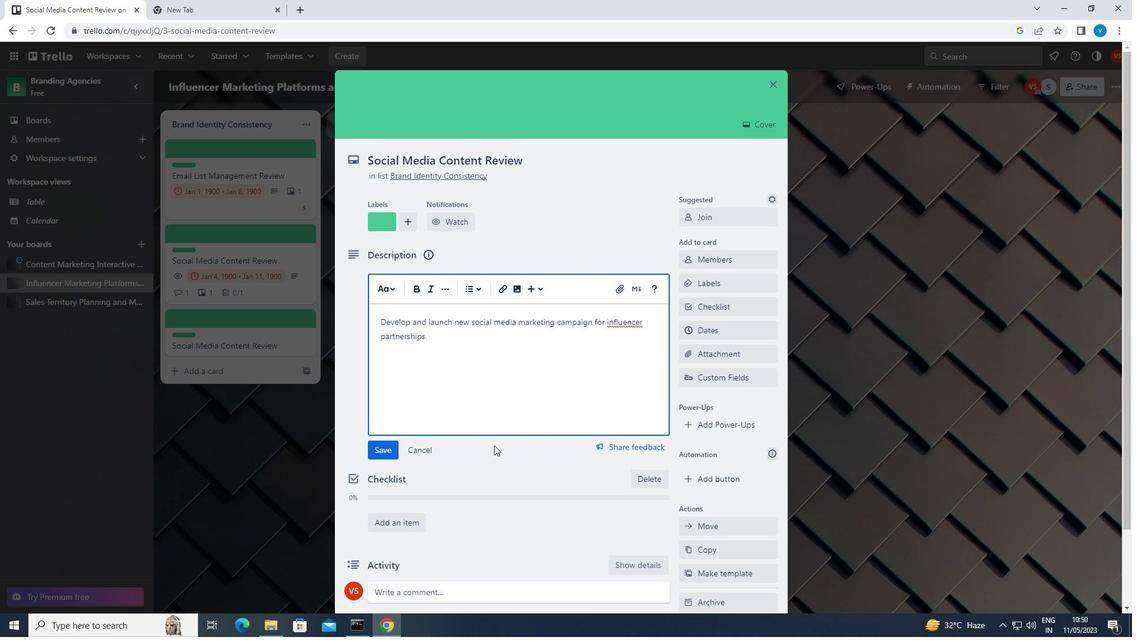
Action: Mouse scrolled (494, 444) with delta (0, 0)
Screenshot: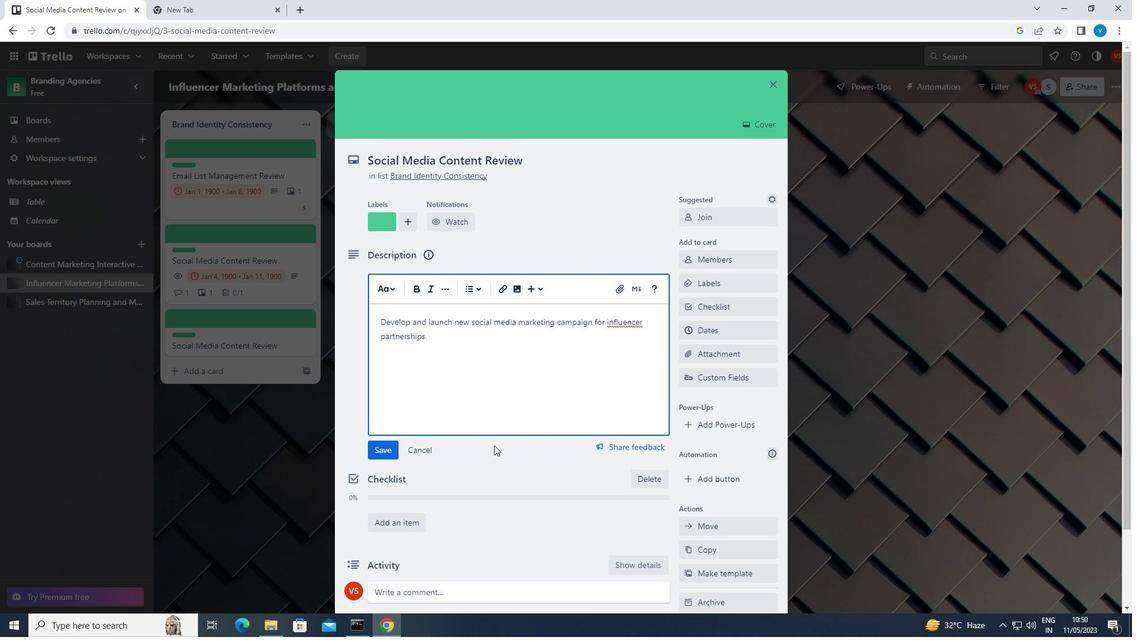 
Action: Mouse scrolled (494, 444) with delta (0, 0)
Screenshot: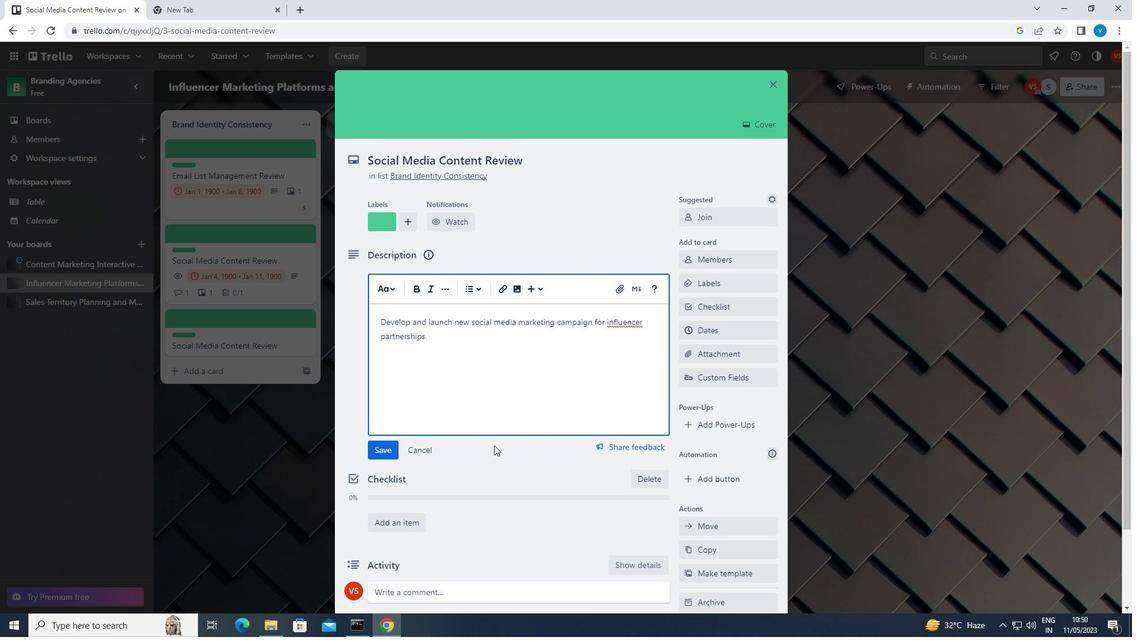 
Action: Mouse scrolled (494, 444) with delta (0, 0)
Screenshot: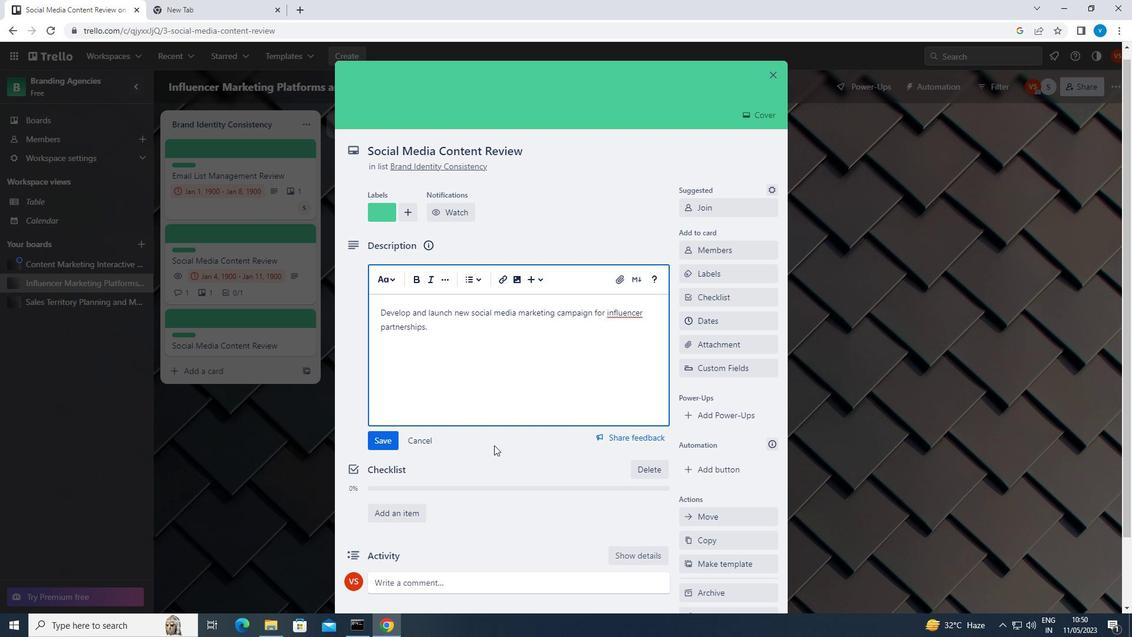 
Action: Mouse moved to (468, 505)
Screenshot: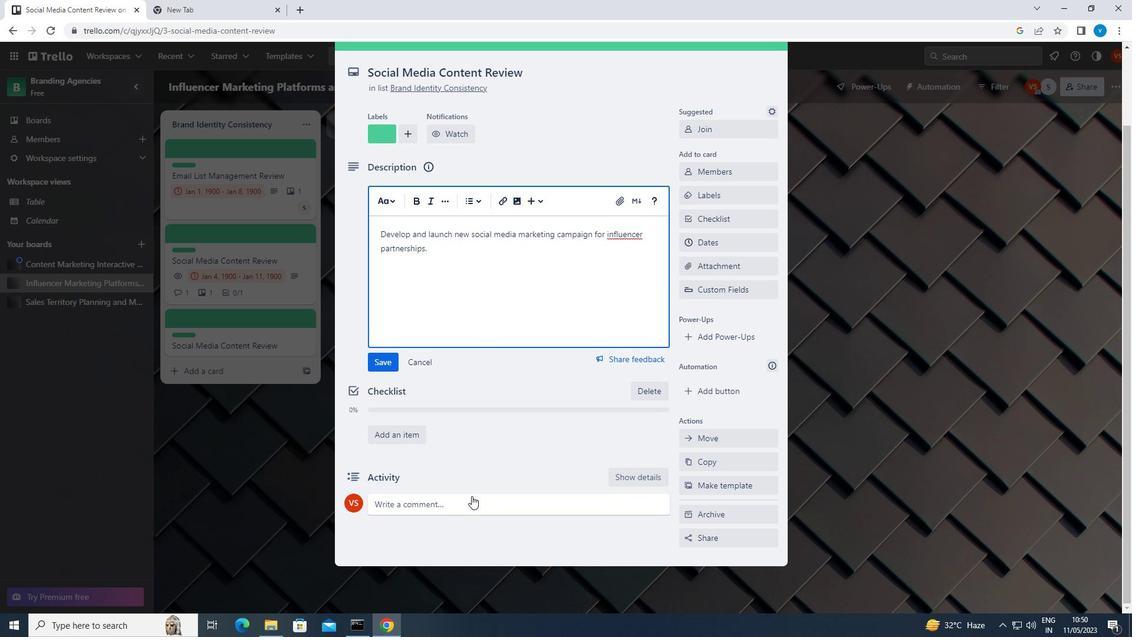 
Action: Mouse pressed left at (468, 505)
Screenshot: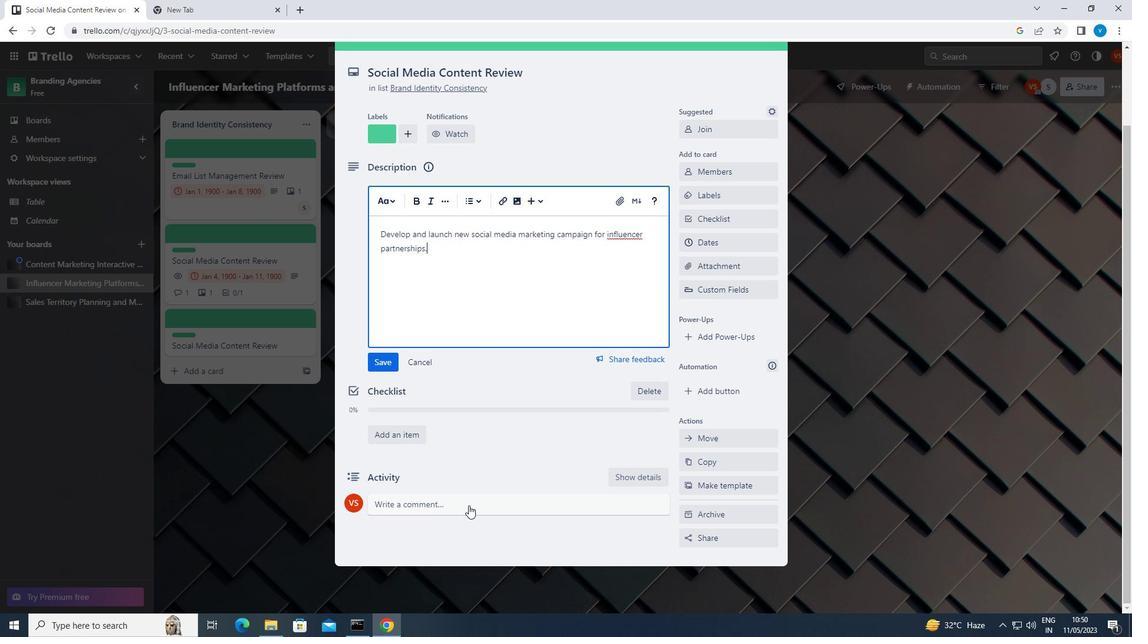 
Action: Key pressed <Key.shift><Key.shift><Key.shift><Key.shift><Key.shift><Key.shift>THIS<Key.space>TASK<Key.space>REQUIRES<Key.space>US<Key.space>TO<Key.space>BE<Key.space>PROACTIVE<Key.space>AND<Key.space>ANTICIPATE<Key.space>POTENTIAL<Key.space>CHALLENGES<Key.space>BEFORE<Key.space>THEY<Key.space>ARISE.
Screenshot: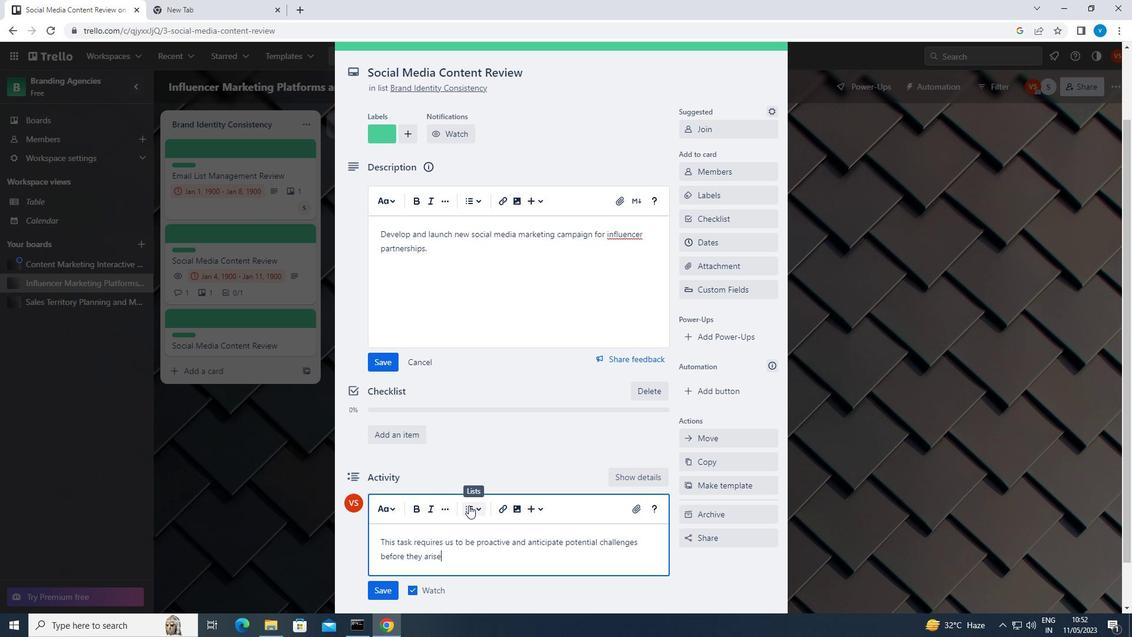 
Action: Mouse moved to (497, 471)
Screenshot: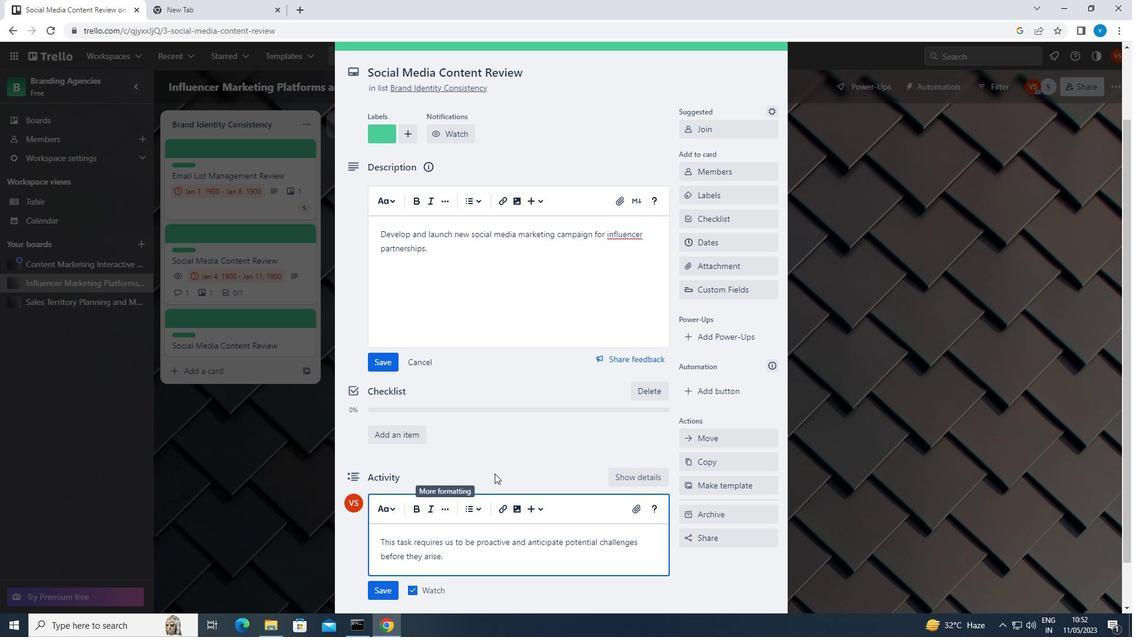 
Action: Mouse scrolled (497, 471) with delta (0, 0)
Screenshot: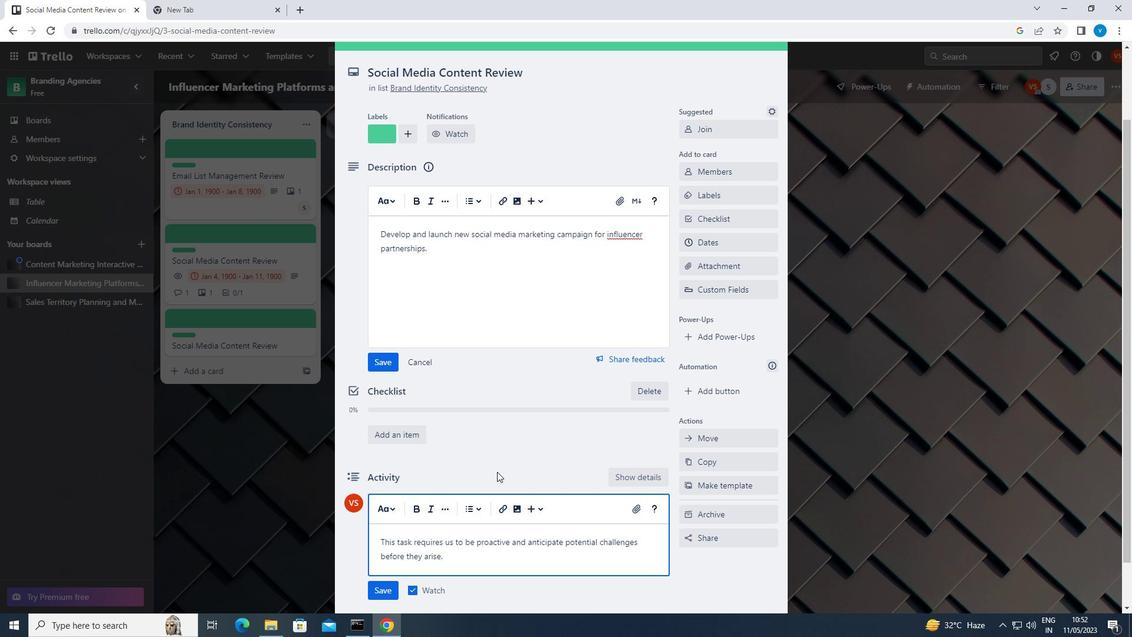 
Action: Mouse scrolled (497, 471) with delta (0, 0)
Screenshot: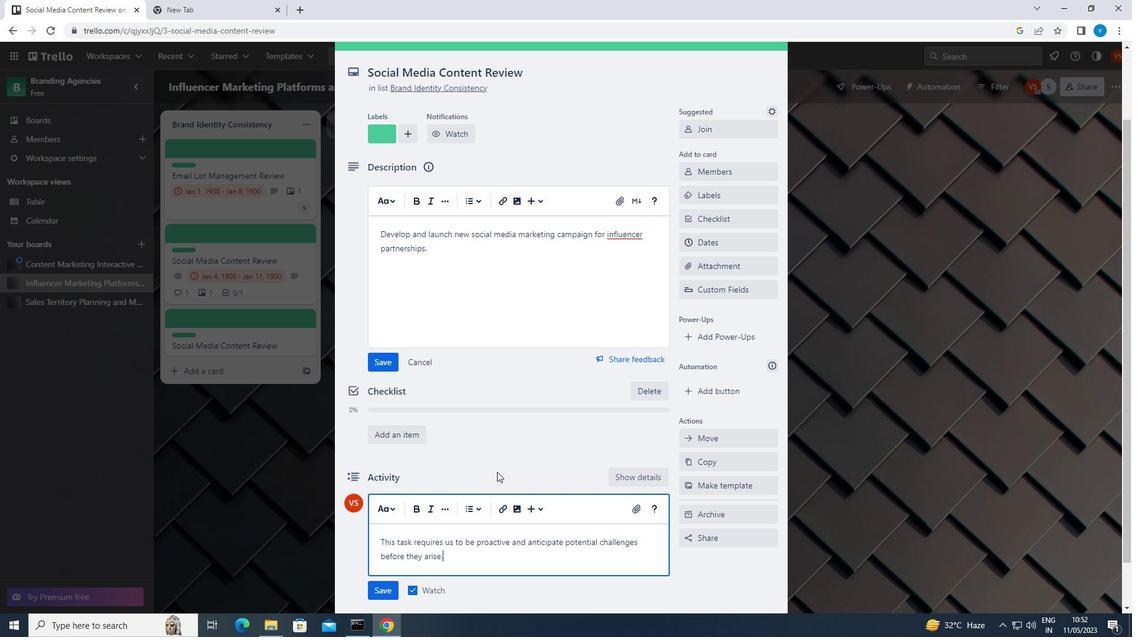 
Action: Mouse moved to (712, 186)
Screenshot: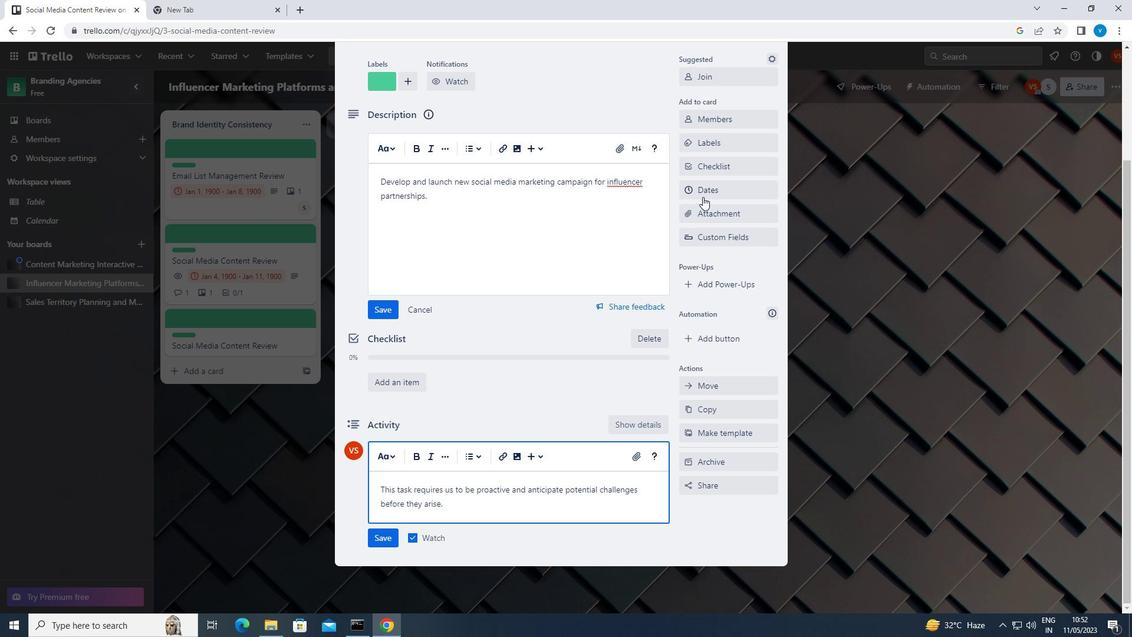 
Action: Mouse pressed left at (712, 186)
Screenshot: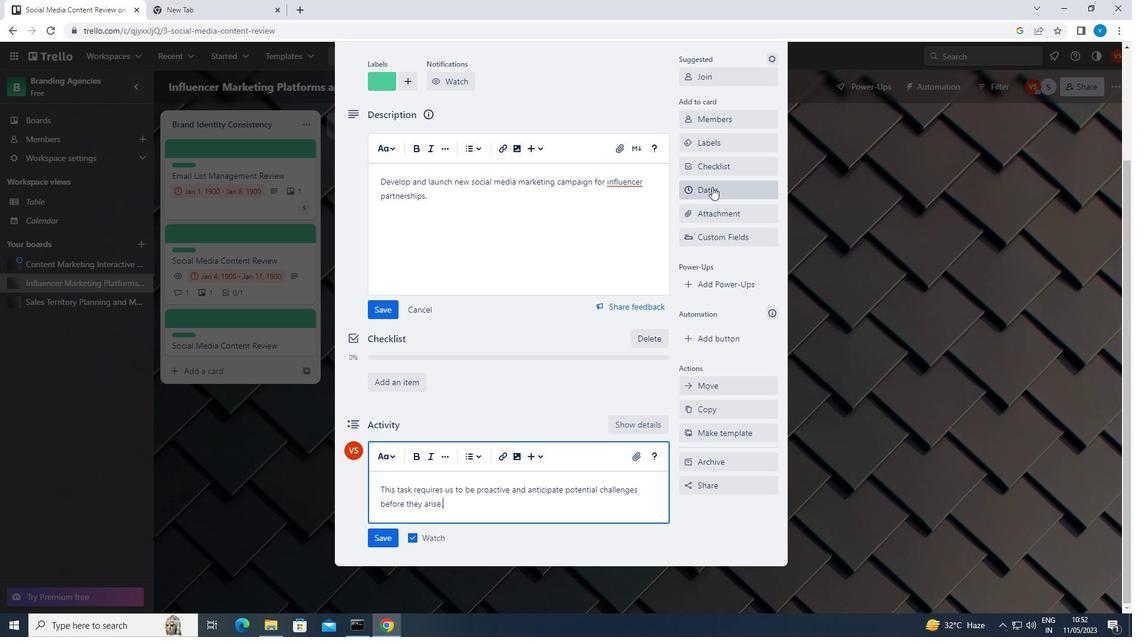 
Action: Mouse moved to (691, 303)
Screenshot: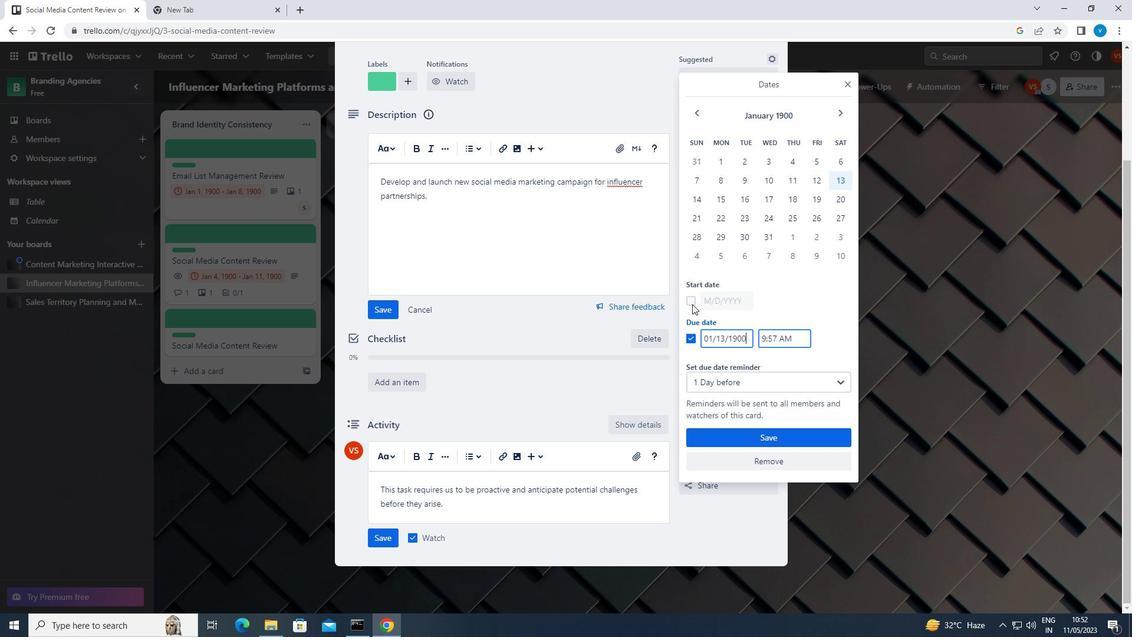 
Action: Mouse pressed left at (691, 303)
Screenshot: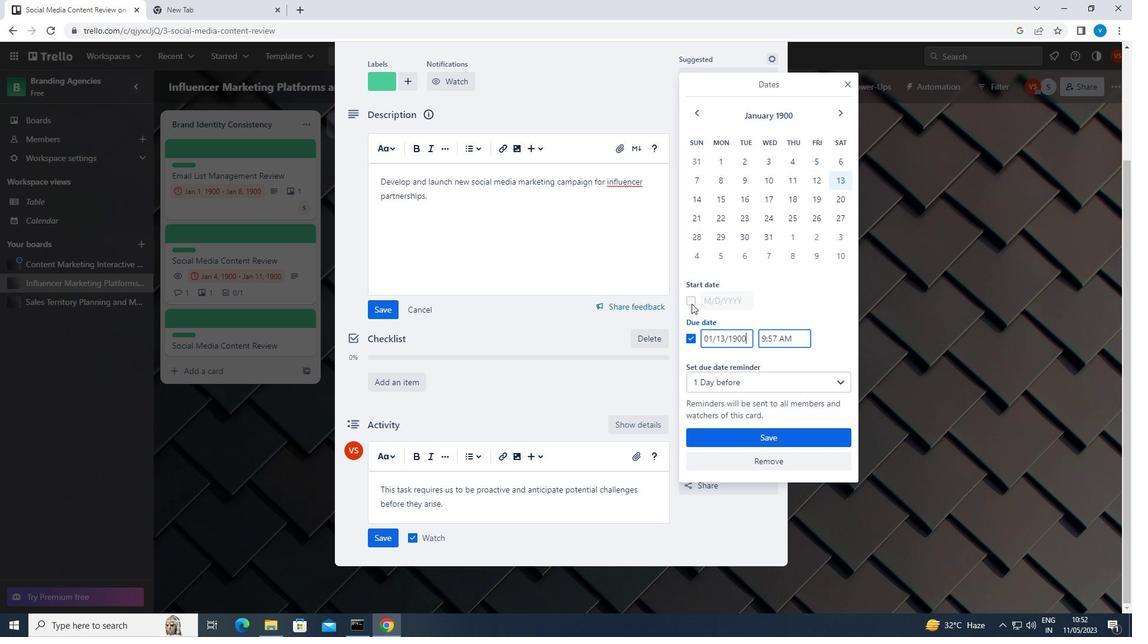 
Action: Mouse moved to (724, 296)
Screenshot: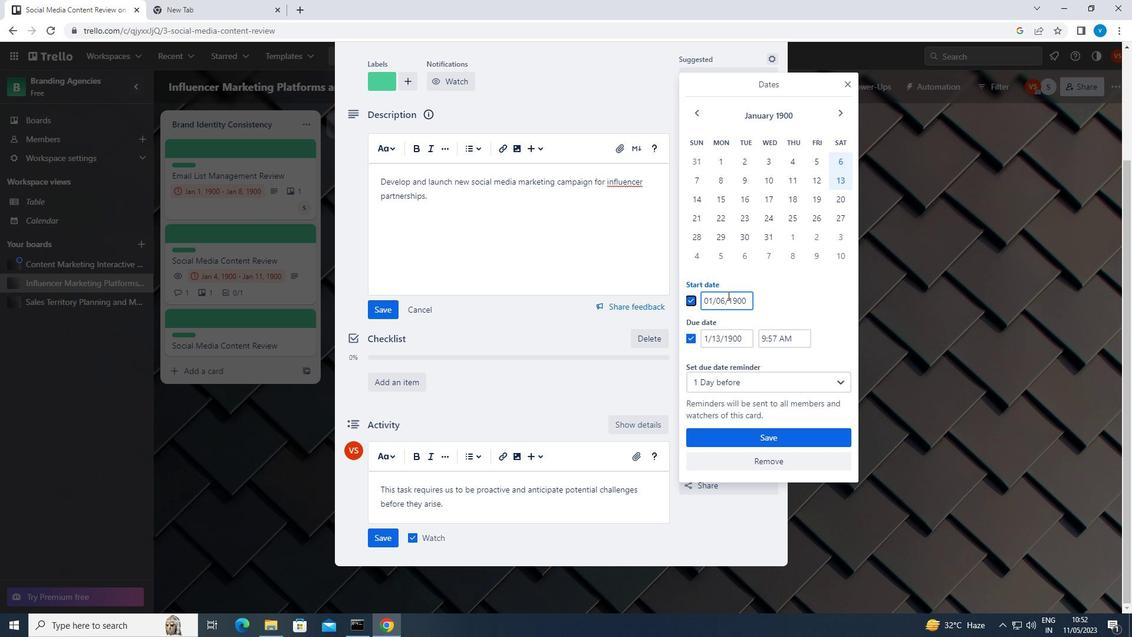 
Action: Mouse pressed left at (724, 296)
Screenshot: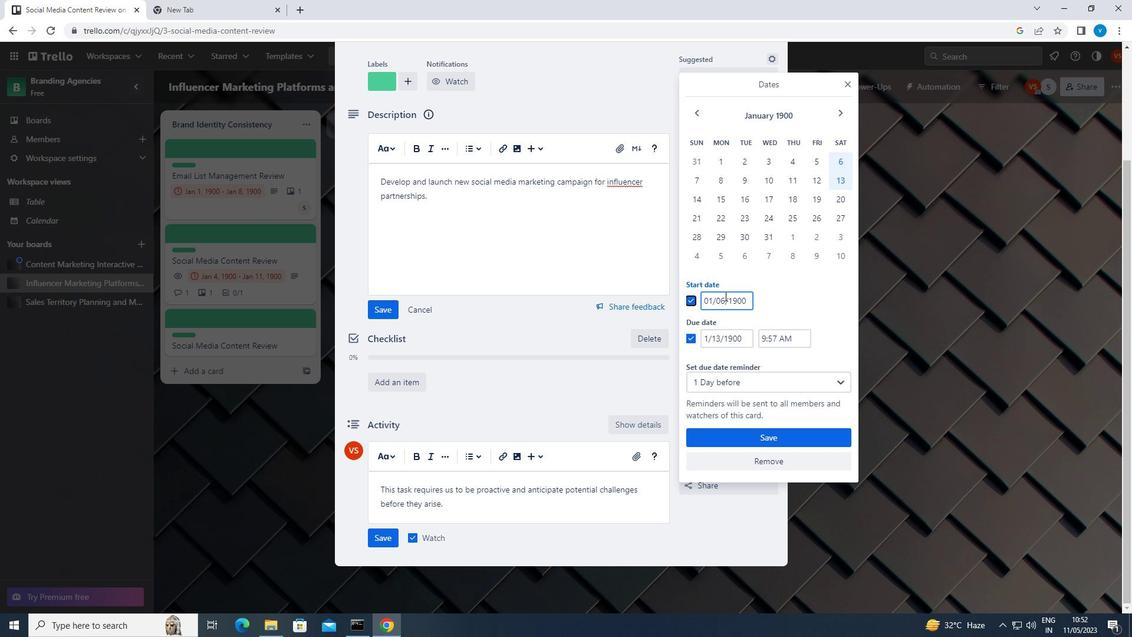 
Action: Mouse moved to (715, 300)
Screenshot: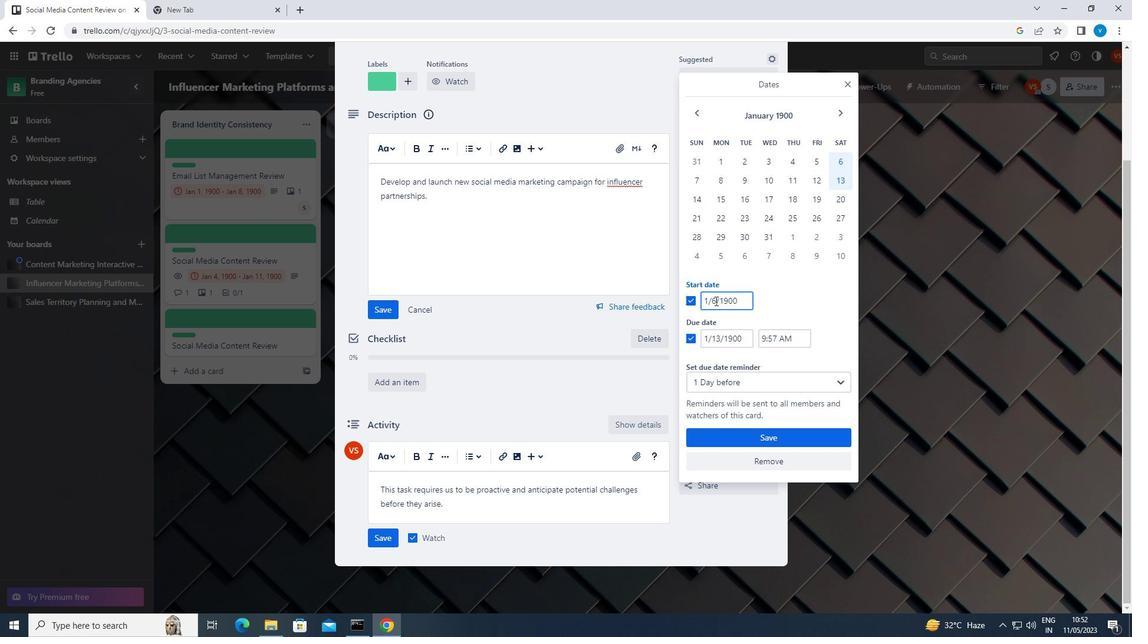 
Action: Mouse pressed left at (715, 300)
Screenshot: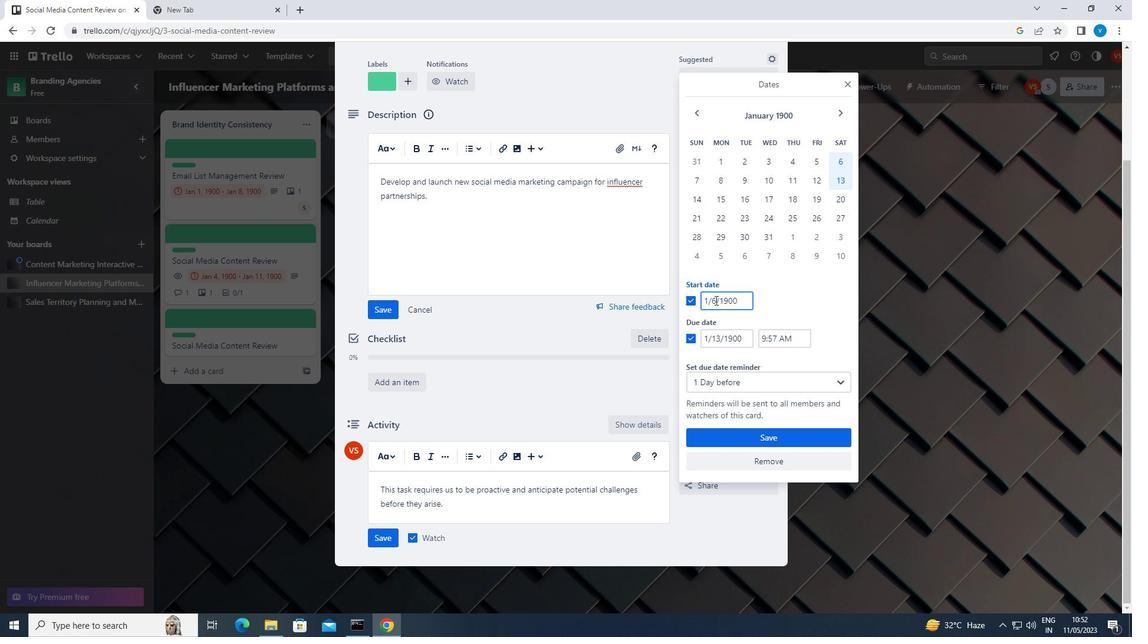 
Action: Key pressed <Key.backspace>07
Screenshot: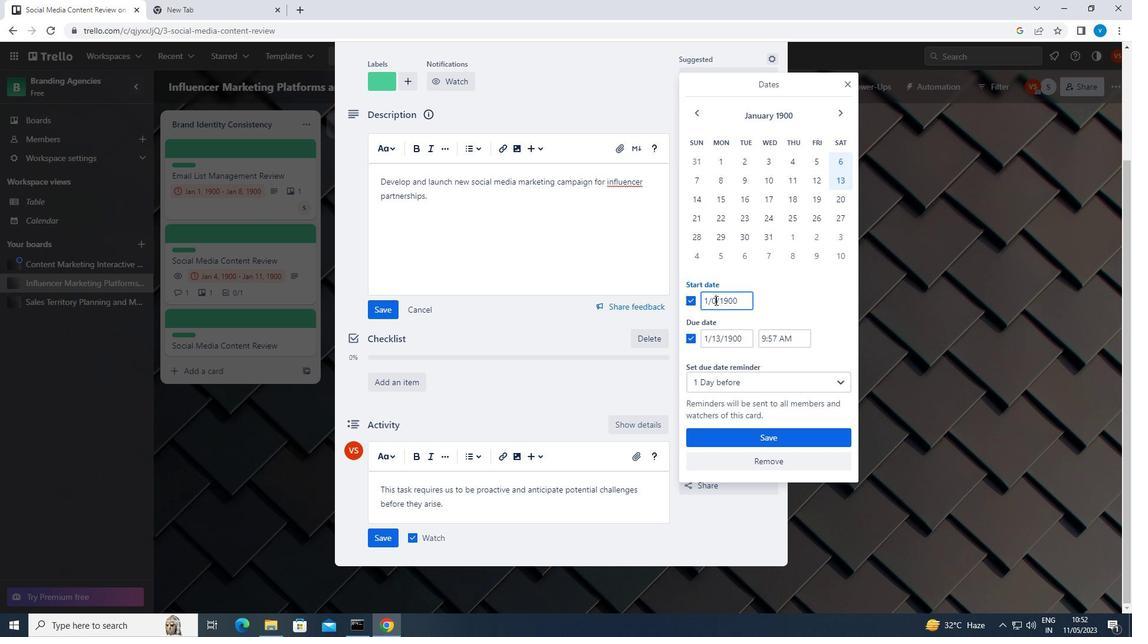 
Action: Mouse moved to (719, 335)
Screenshot: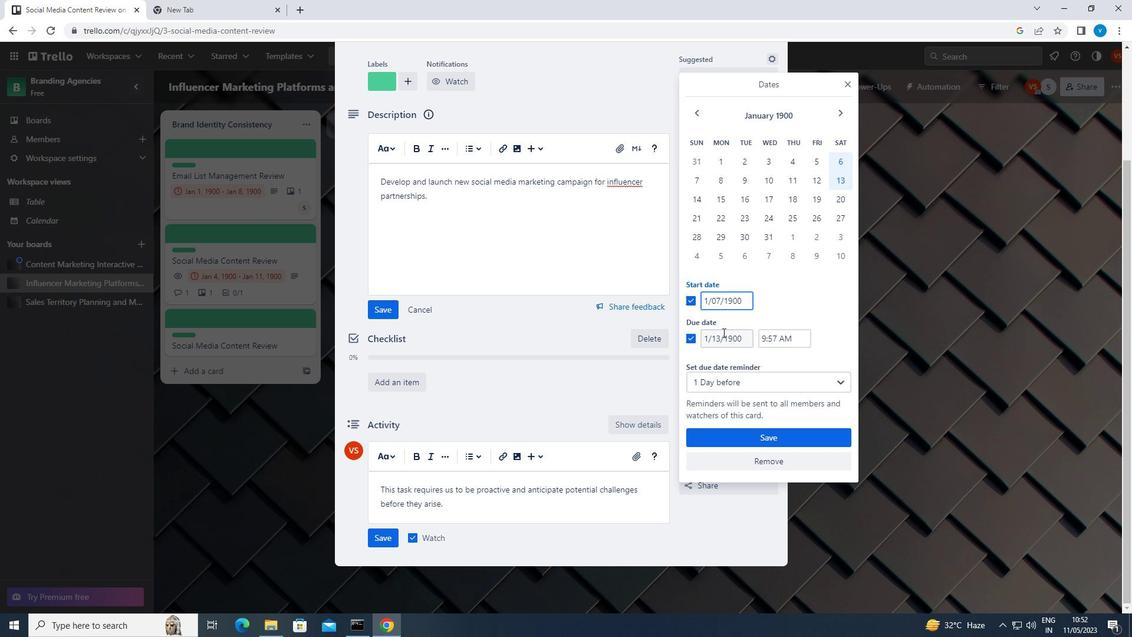 
Action: Mouse pressed left at (719, 335)
Screenshot: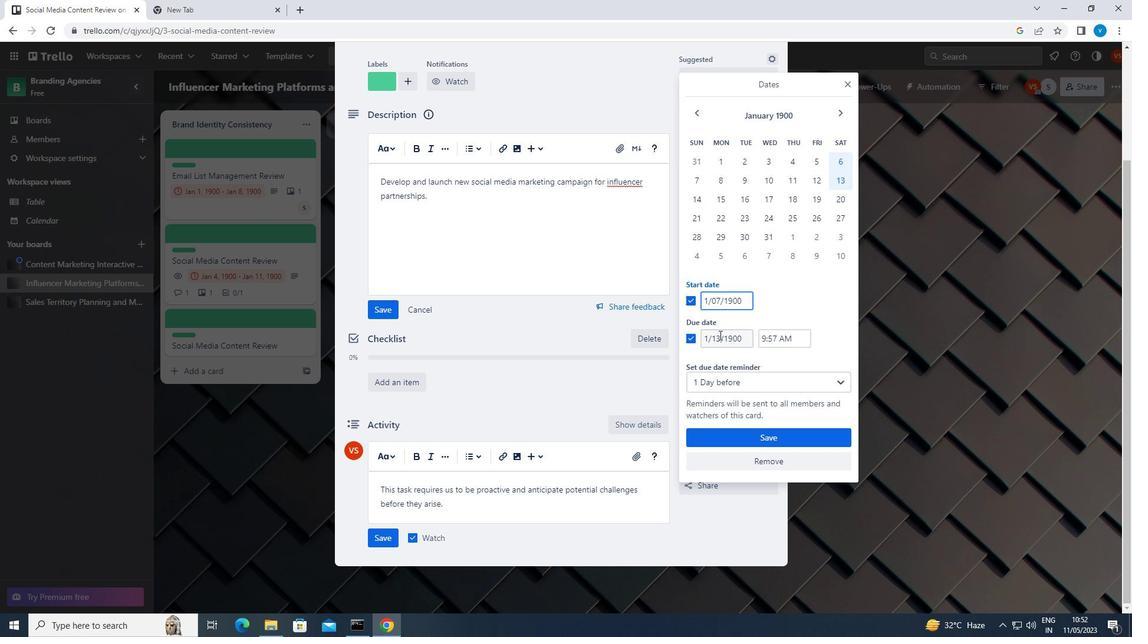 
Action: Key pressed <Key.backspace>4
Screenshot: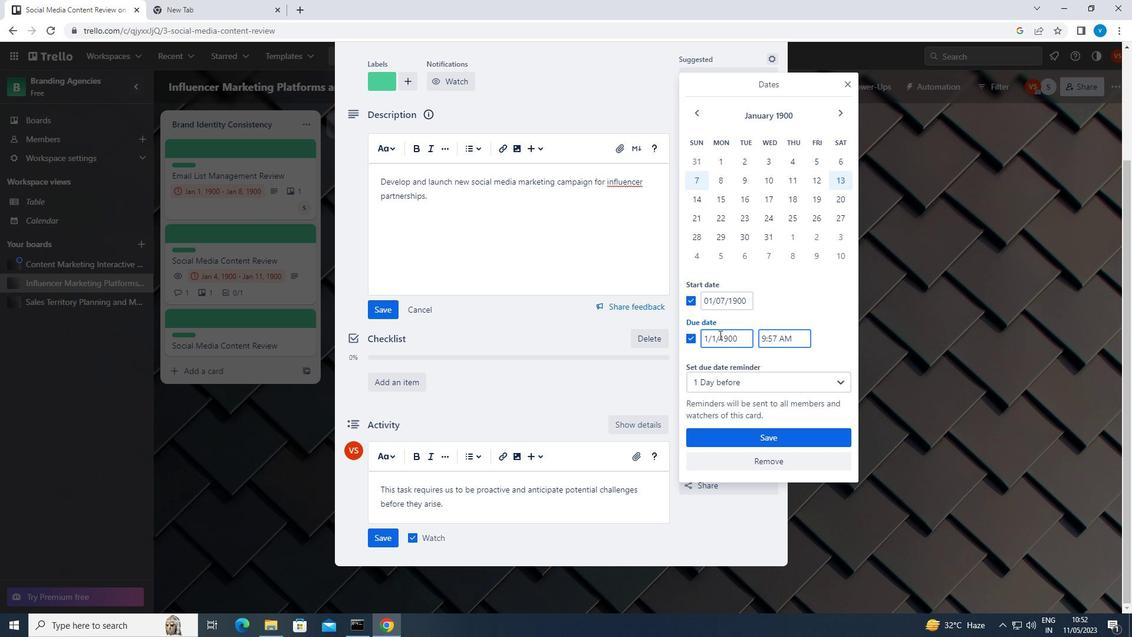 
Action: Mouse moved to (743, 441)
Screenshot: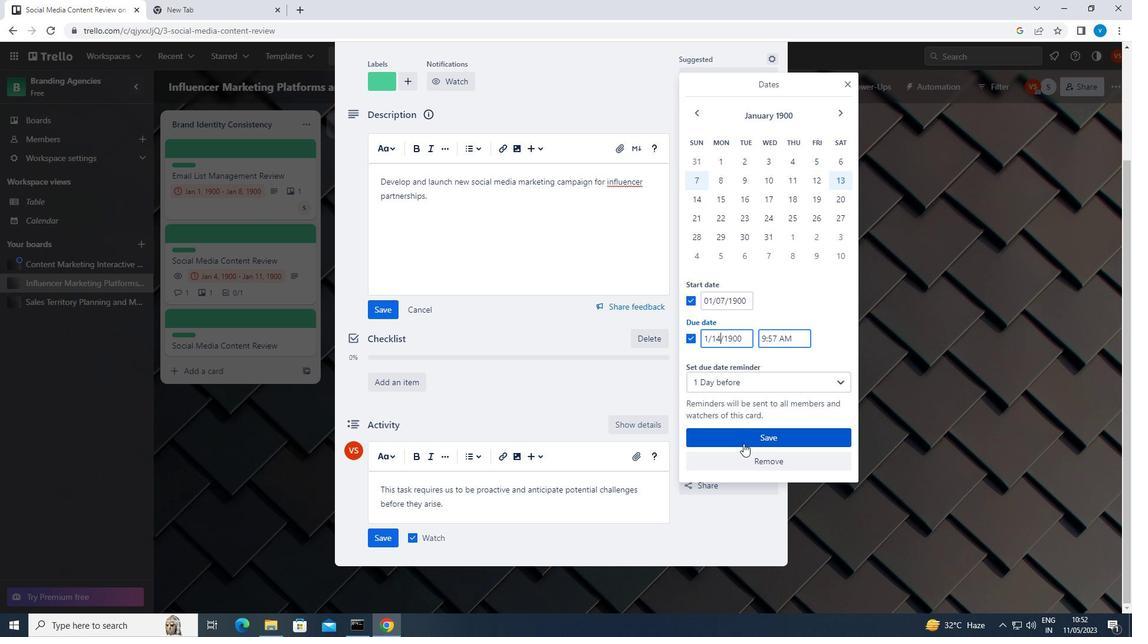 
Action: Mouse pressed left at (743, 441)
Screenshot: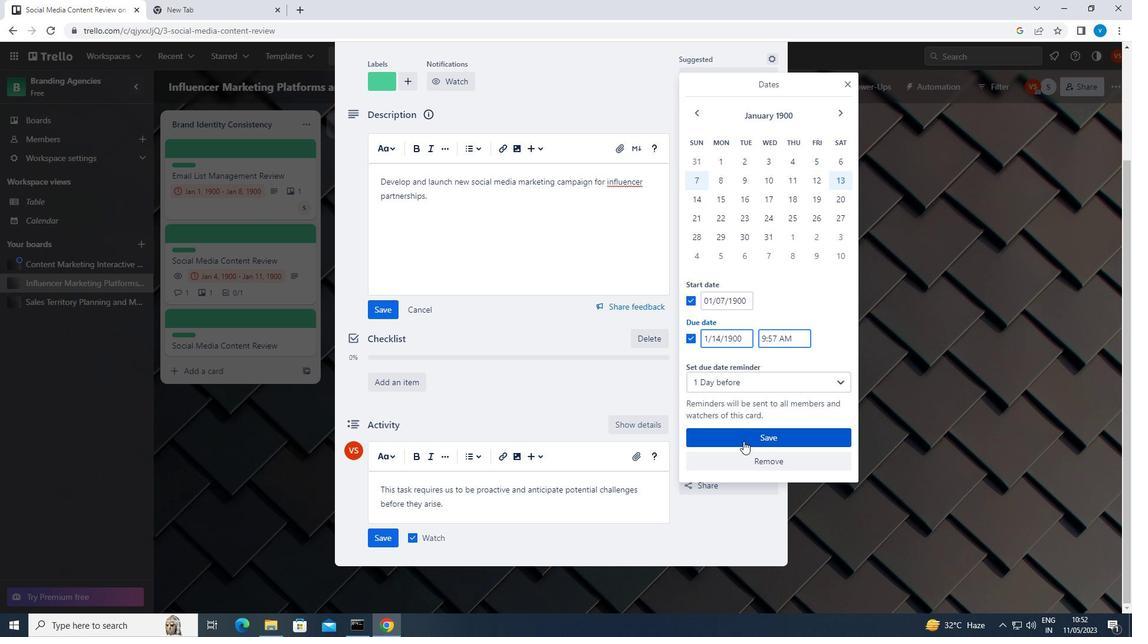 
Action: Mouse moved to (390, 582)
Screenshot: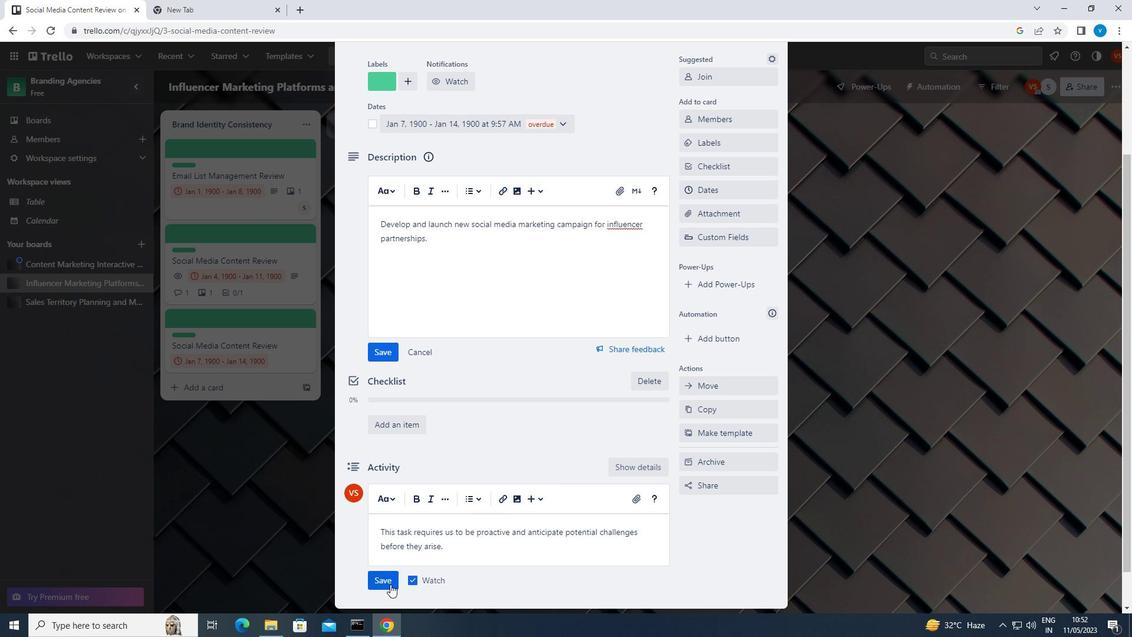 
Action: Mouse pressed left at (390, 582)
Screenshot: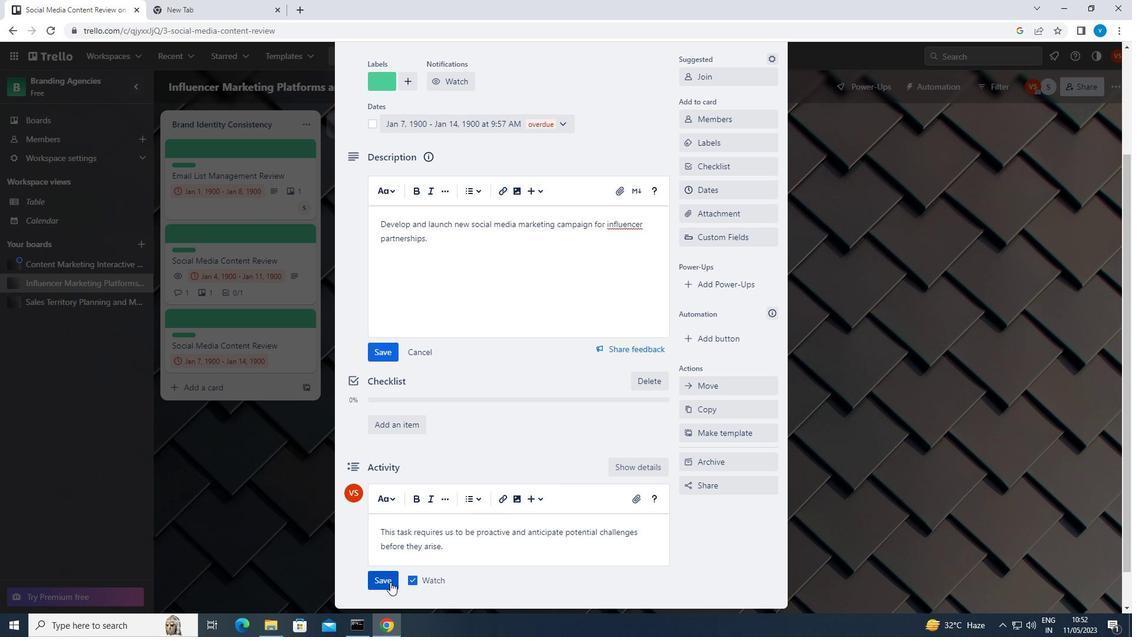 
